 Task: Find connections with filter location San José with filter topic #Marketswith filter profile language English with filter current company Larsen & Toubro with filter school NMAM Institute of Technology with filter industry Physical, Occupational and Speech Therapists with filter service category Financial Planning with filter keywords title Personal Assistant
Action: Mouse moved to (524, 70)
Screenshot: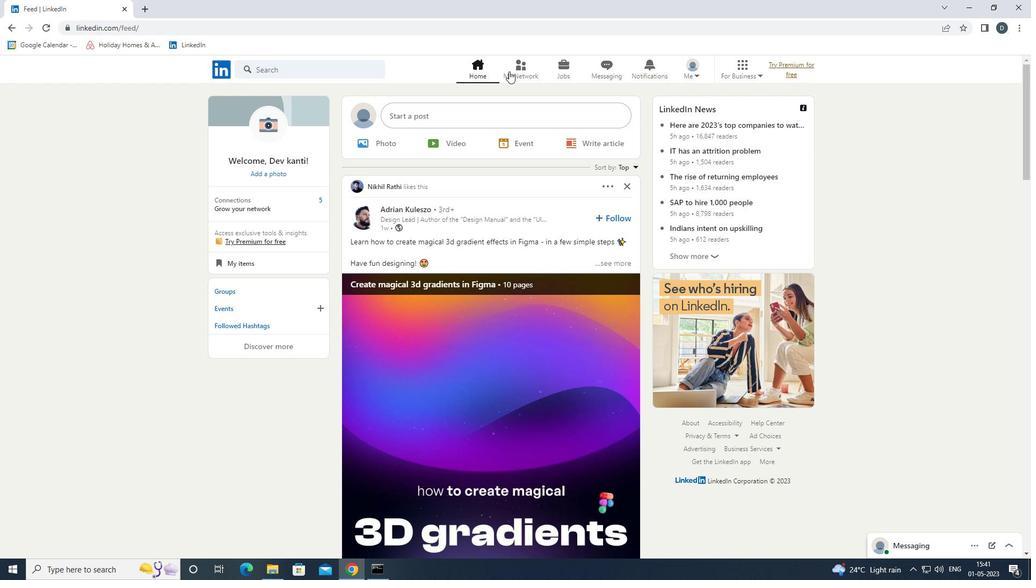 
Action: Mouse pressed left at (524, 70)
Screenshot: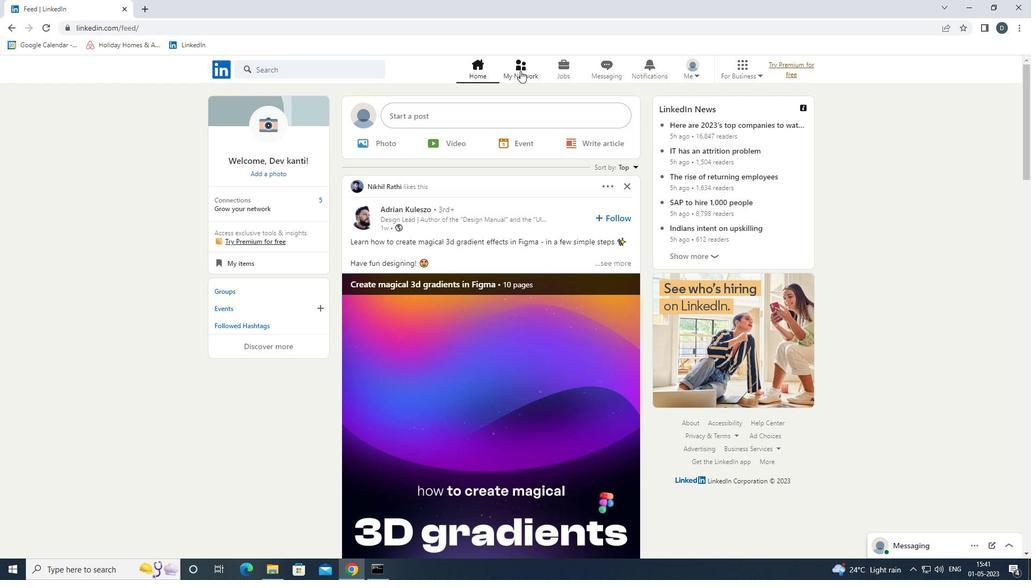 
Action: Mouse moved to (356, 127)
Screenshot: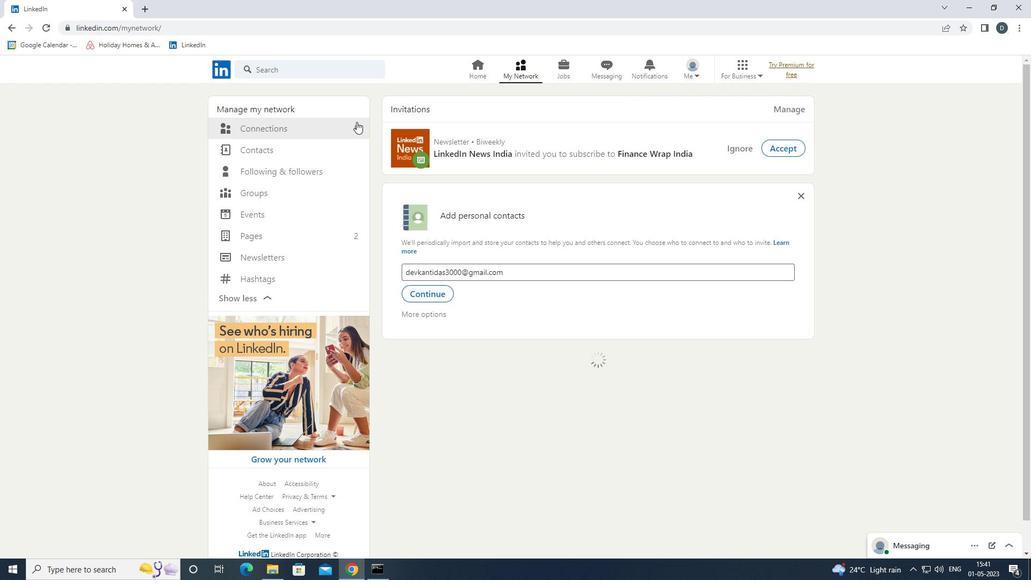 
Action: Mouse pressed left at (356, 127)
Screenshot: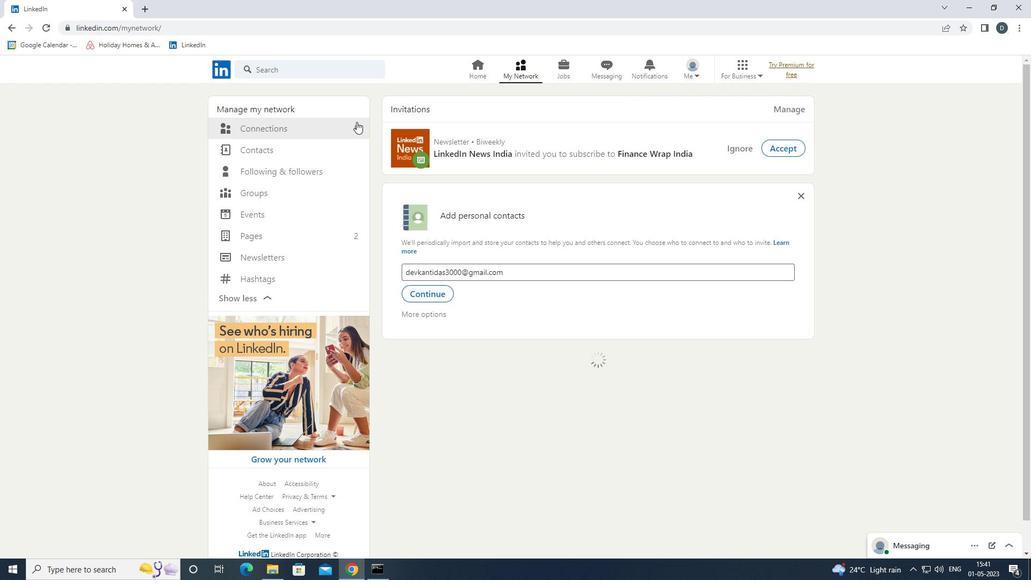 
Action: Mouse moved to (619, 125)
Screenshot: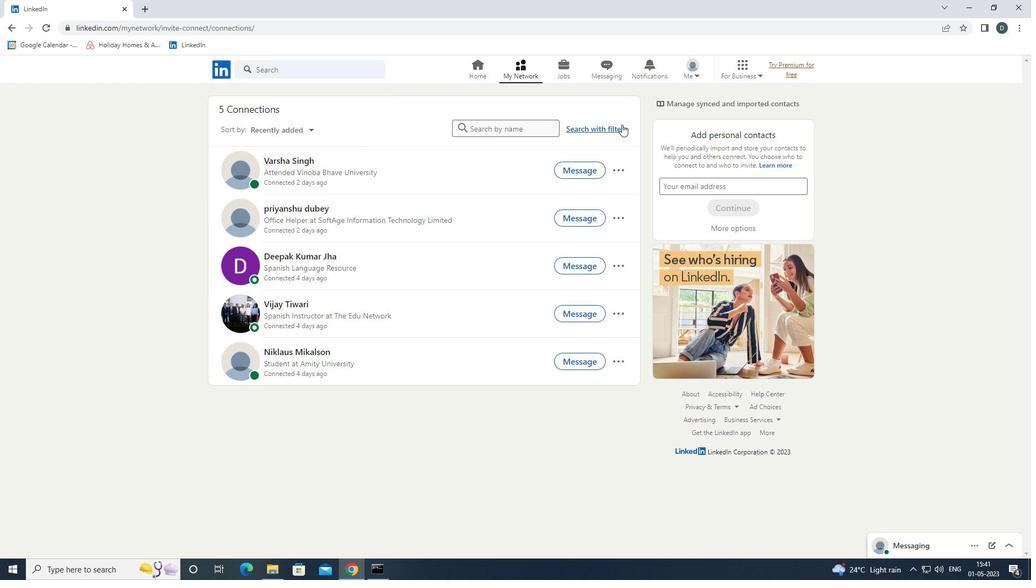 
Action: Mouse pressed left at (619, 125)
Screenshot: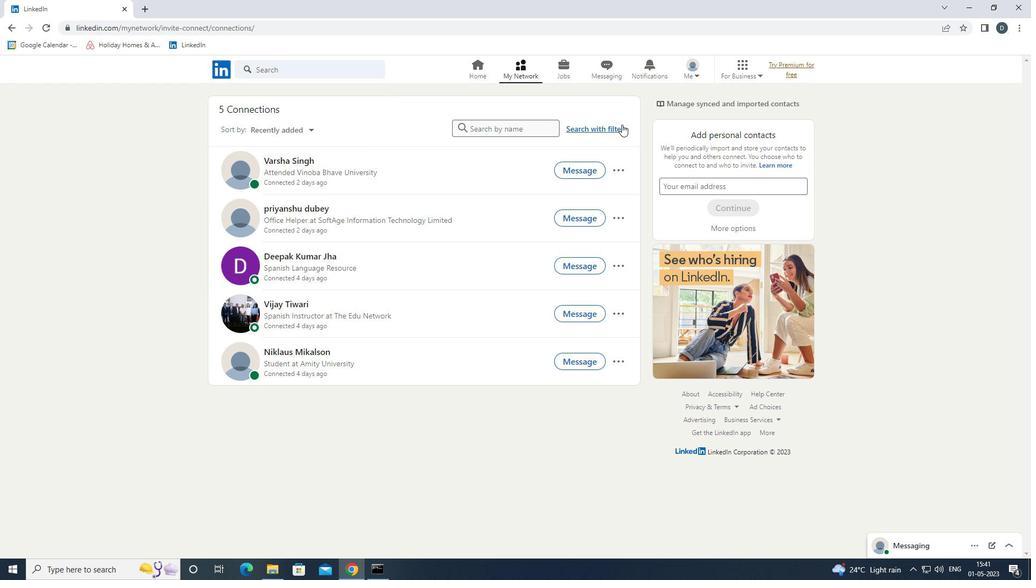 
Action: Mouse moved to (551, 101)
Screenshot: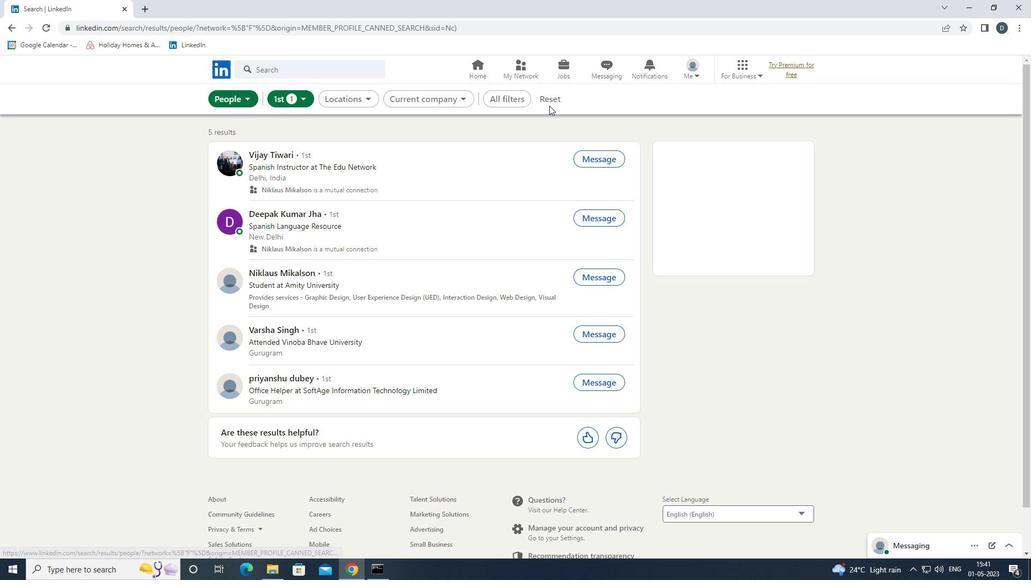 
Action: Mouse pressed left at (551, 101)
Screenshot: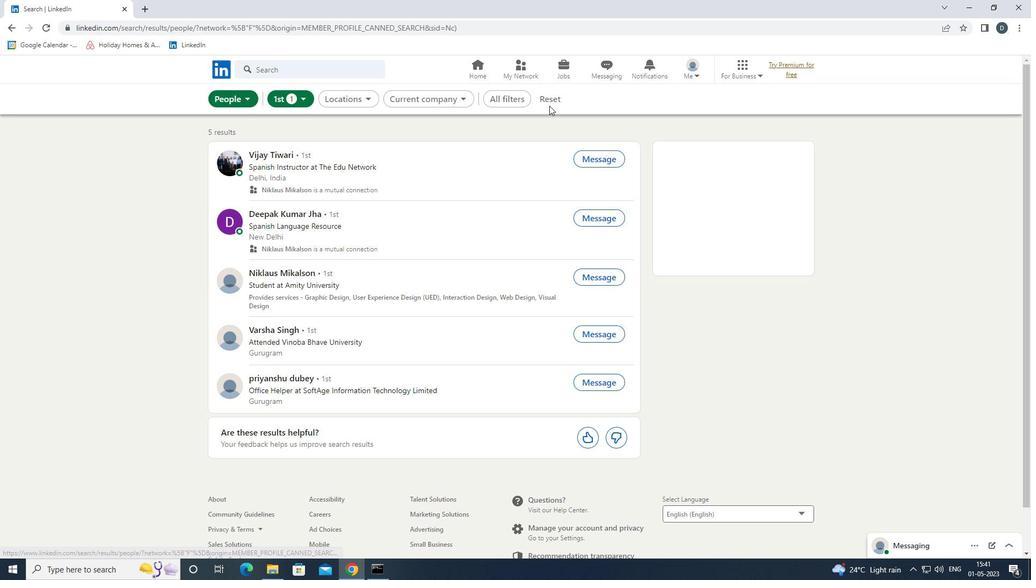 
Action: Mouse moved to (533, 92)
Screenshot: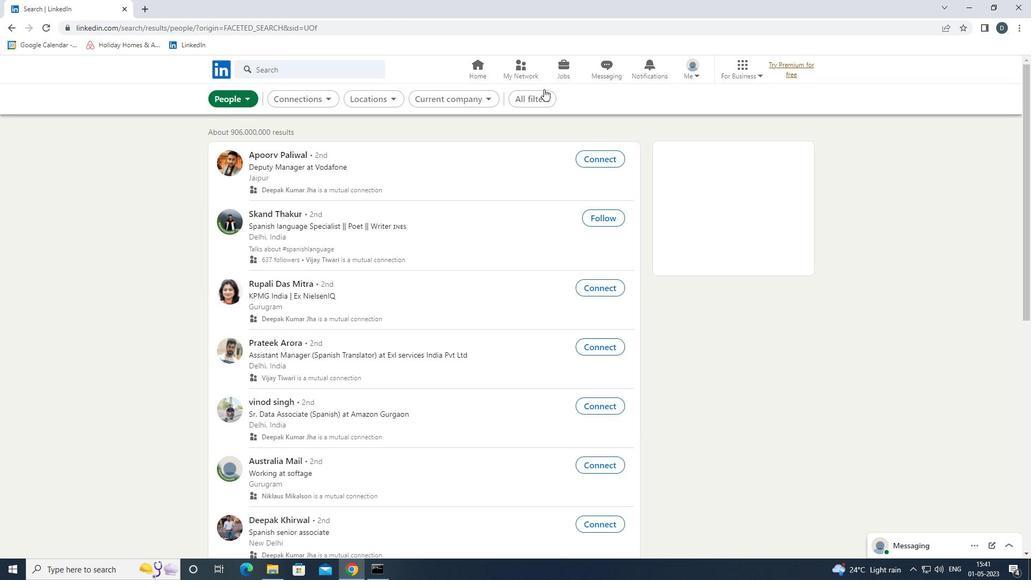 
Action: Mouse pressed left at (533, 92)
Screenshot: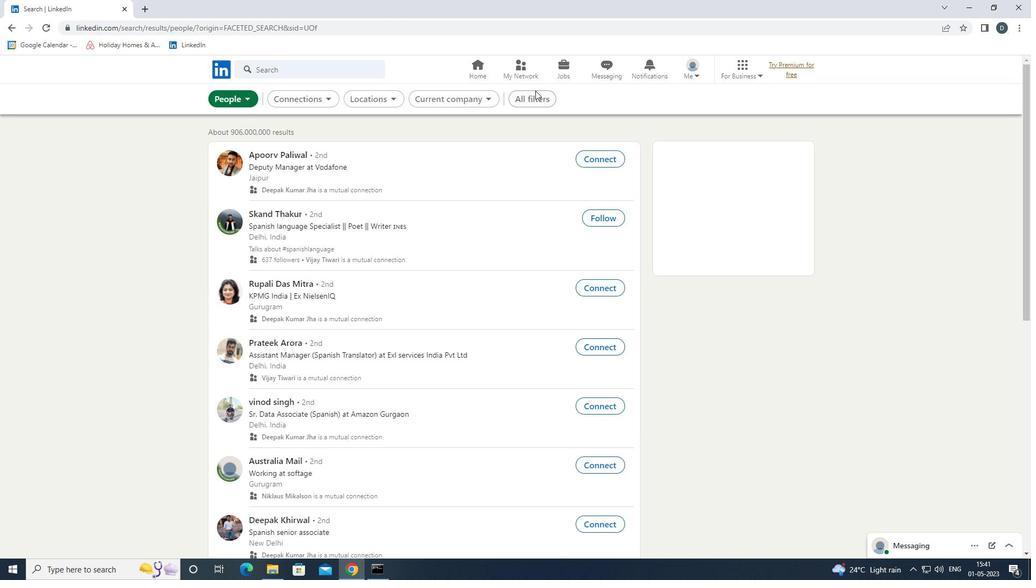 
Action: Mouse moved to (947, 328)
Screenshot: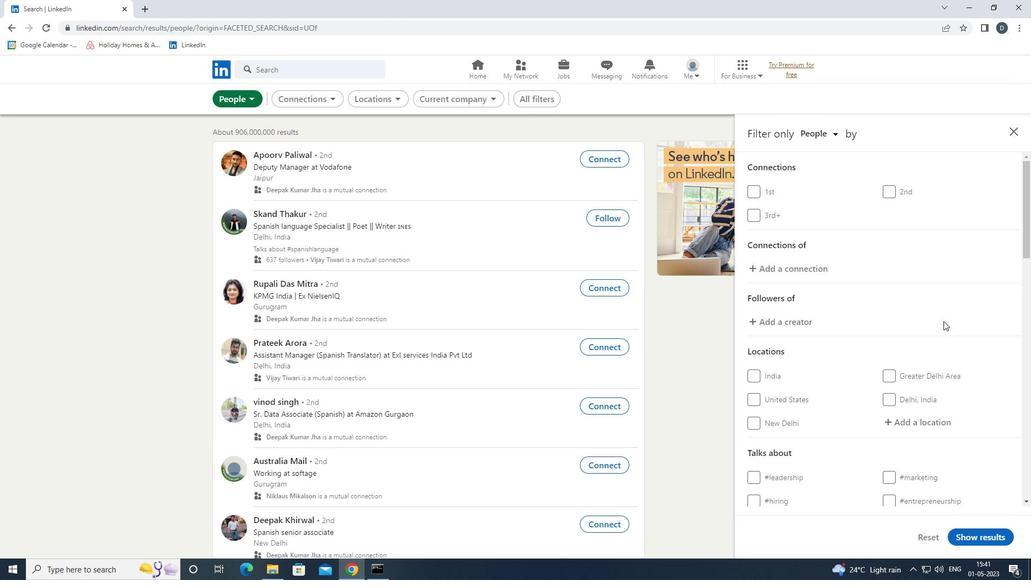 
Action: Mouse scrolled (947, 328) with delta (0, 0)
Screenshot: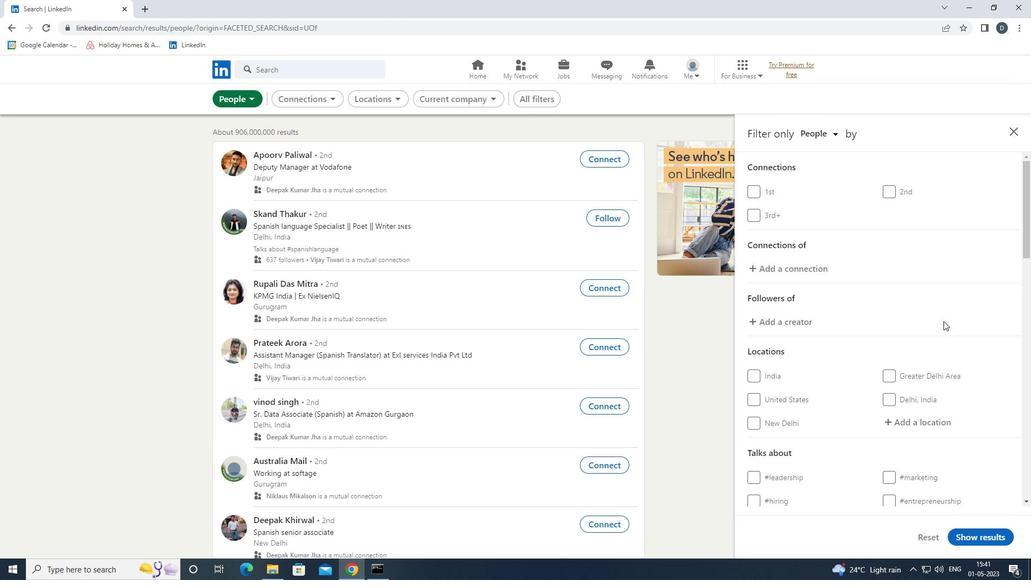 
Action: Mouse moved to (948, 330)
Screenshot: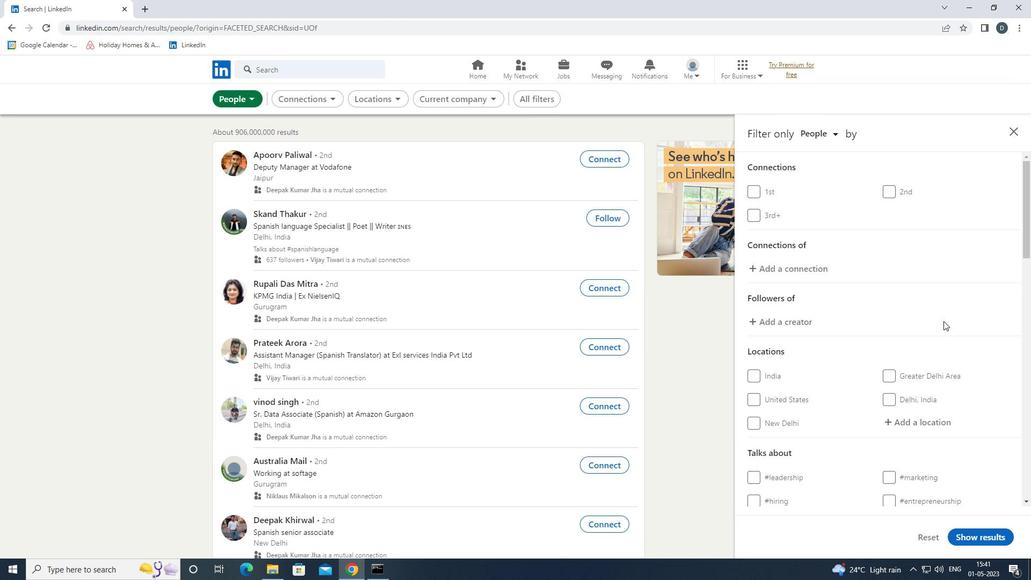 
Action: Mouse scrolled (948, 330) with delta (0, 0)
Screenshot: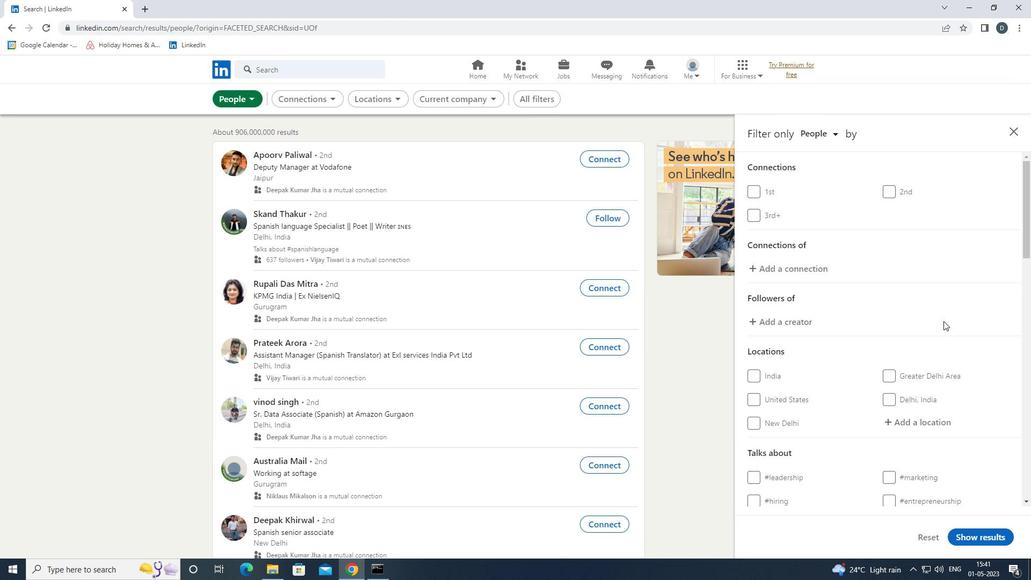 
Action: Mouse moved to (927, 317)
Screenshot: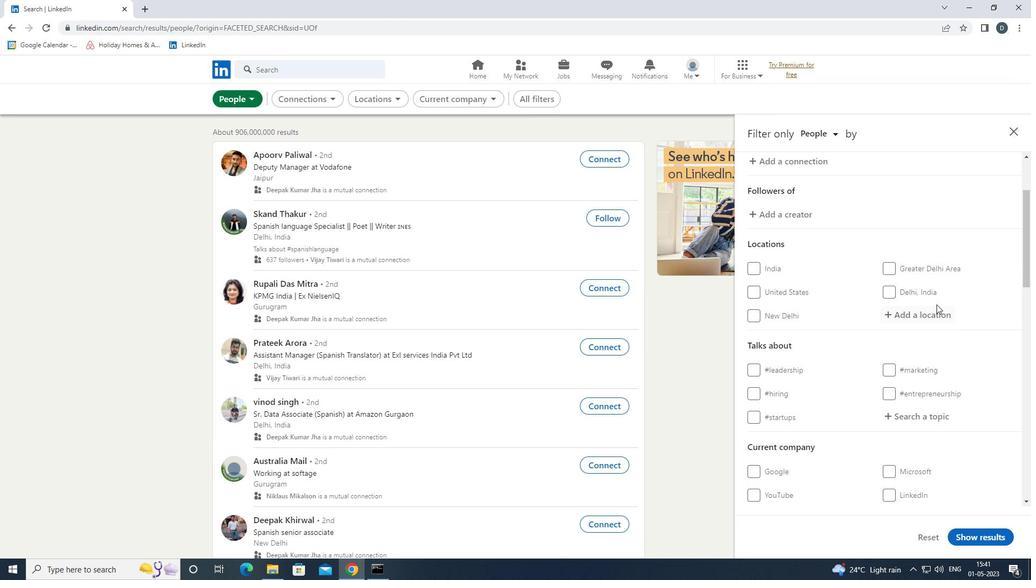 
Action: Mouse pressed left at (927, 317)
Screenshot: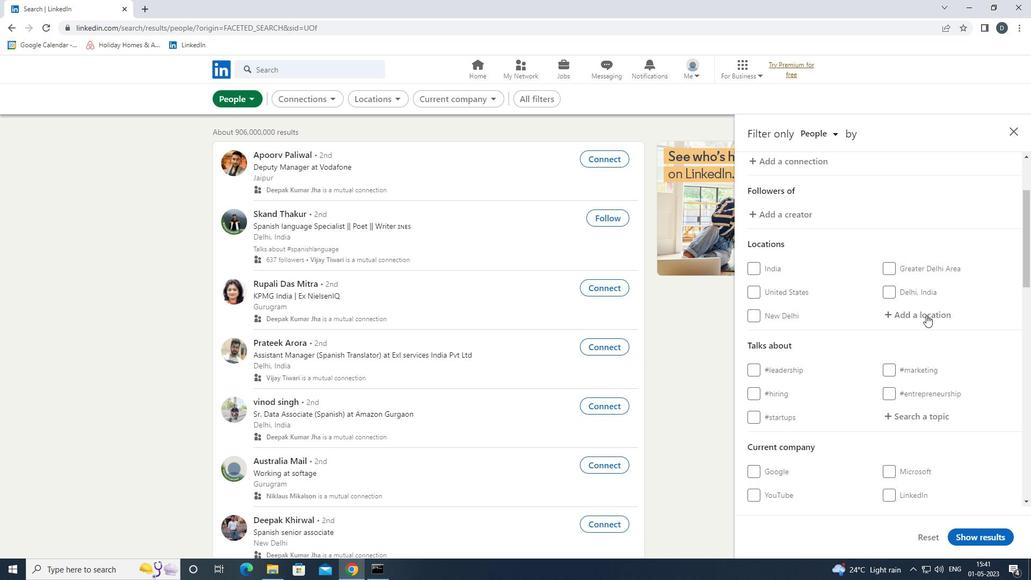 
Action: Mouse moved to (926, 317)
Screenshot: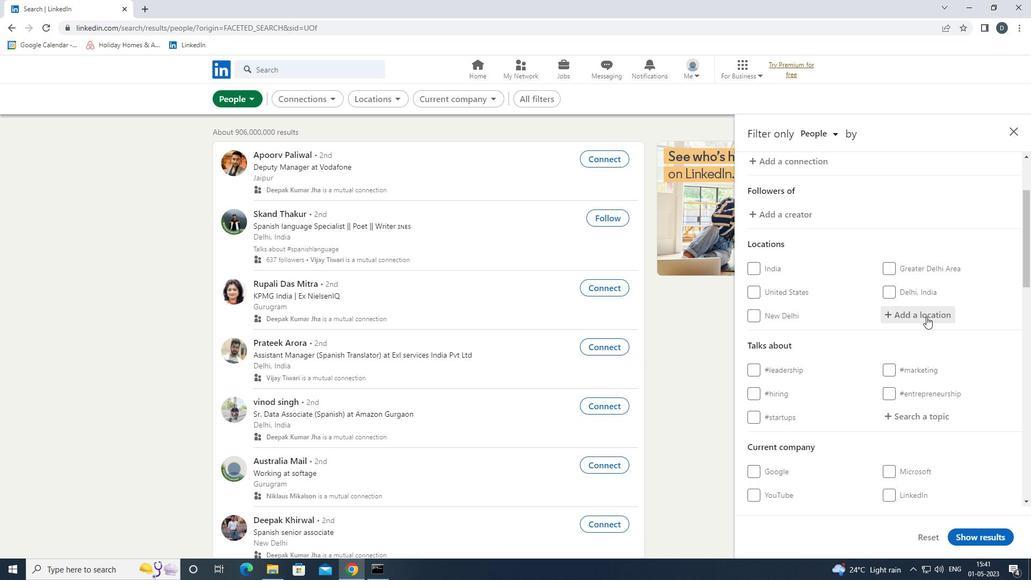 
Action: Key pressed <Key.shift>
Screenshot: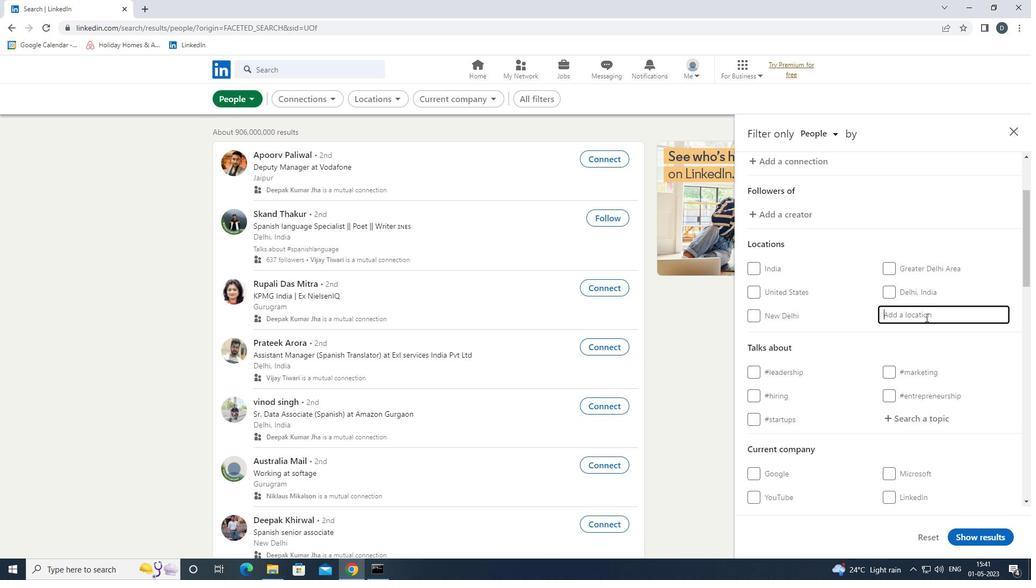 
Action: Mouse moved to (925, 316)
Screenshot: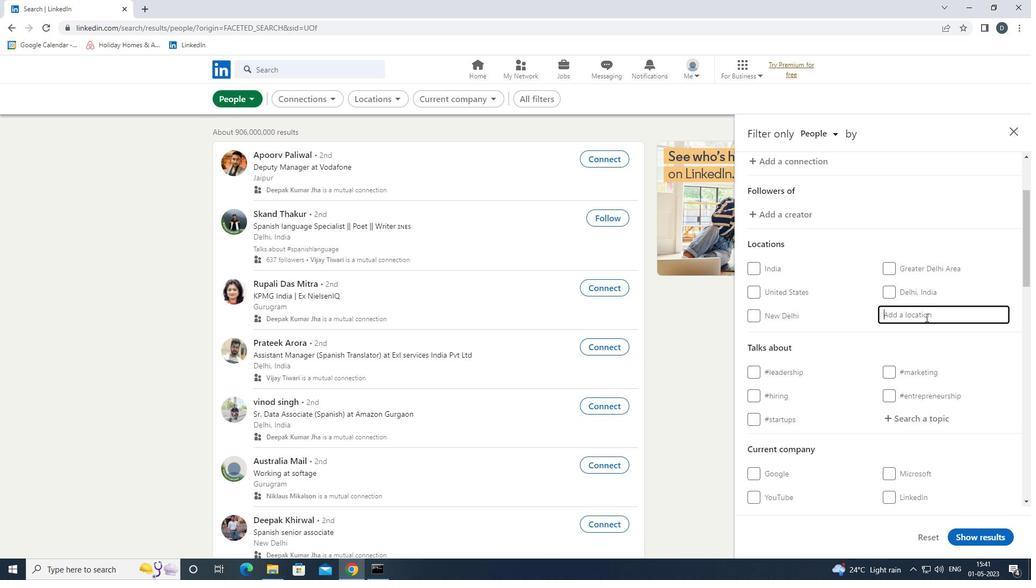 
Action: Key pressed S
Screenshot: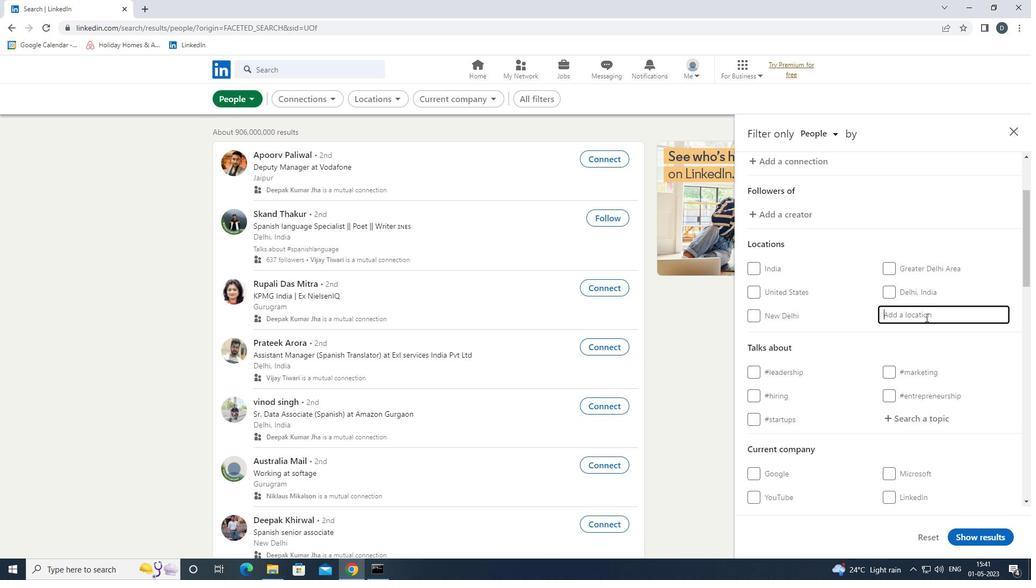 
Action: Mouse moved to (920, 308)
Screenshot: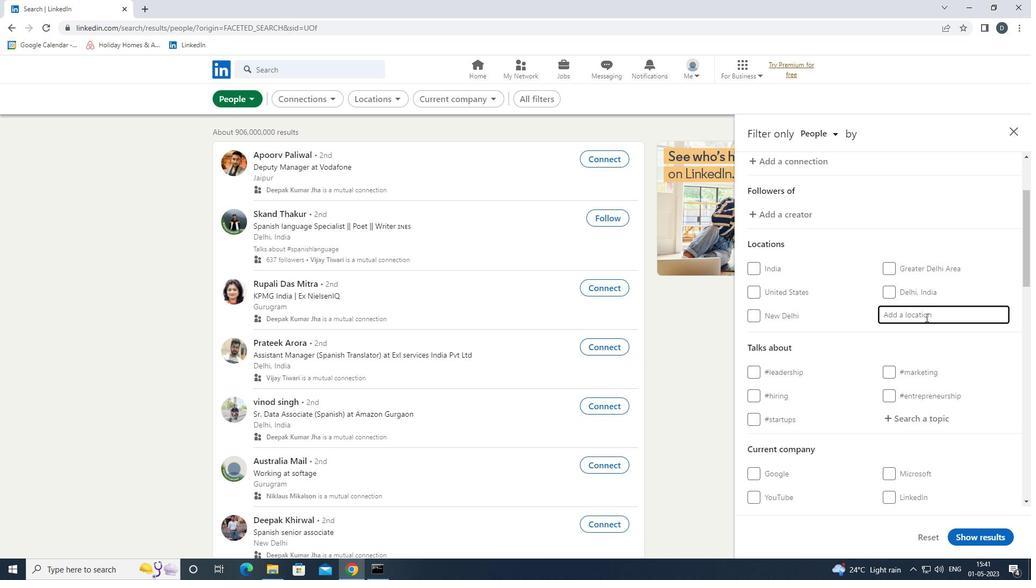 
Action: Key pressed AN<Key.space><Key.shift>JOSE<Key.down><Key.down><Key.down><Key.enter>
Screenshot: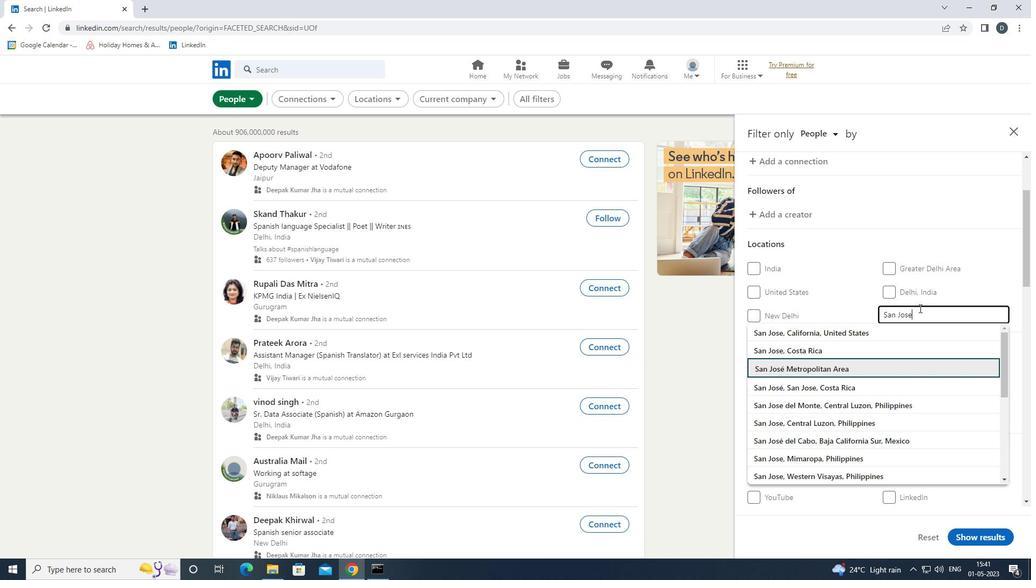 
Action: Mouse moved to (920, 307)
Screenshot: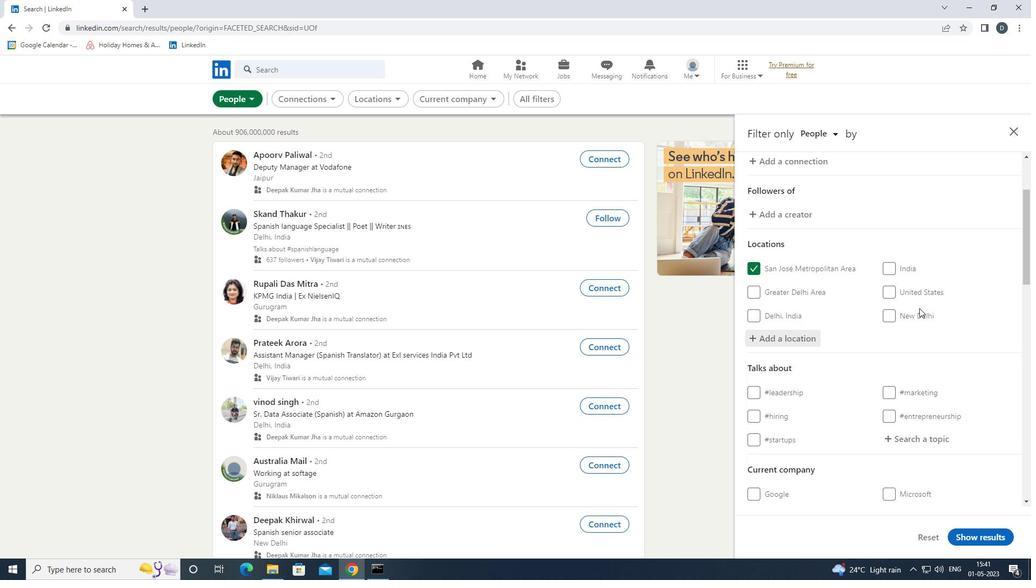 
Action: Mouse scrolled (920, 306) with delta (0, 0)
Screenshot: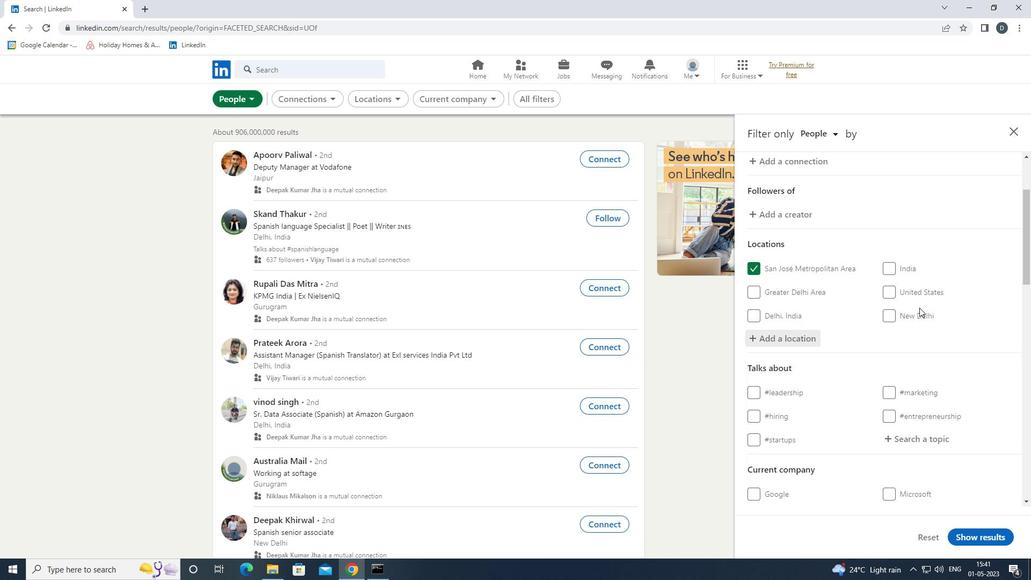 
Action: Mouse scrolled (920, 306) with delta (0, 0)
Screenshot: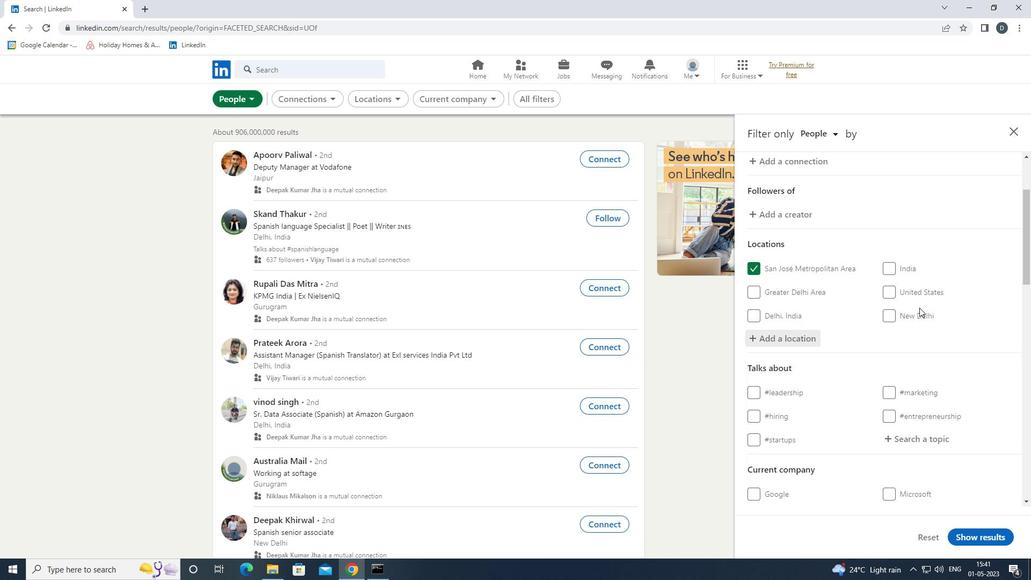 
Action: Mouse moved to (923, 326)
Screenshot: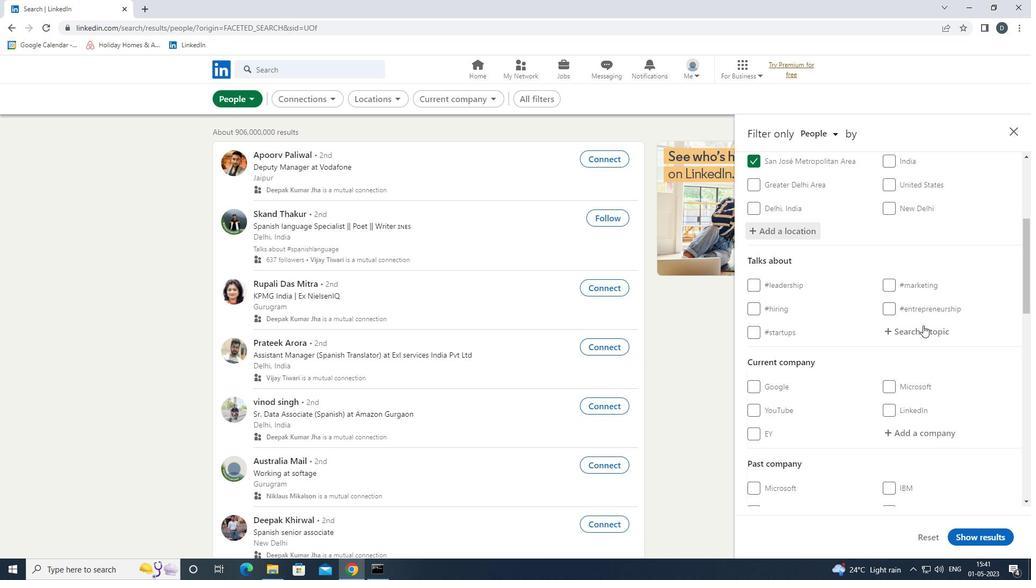 
Action: Mouse pressed left at (923, 326)
Screenshot: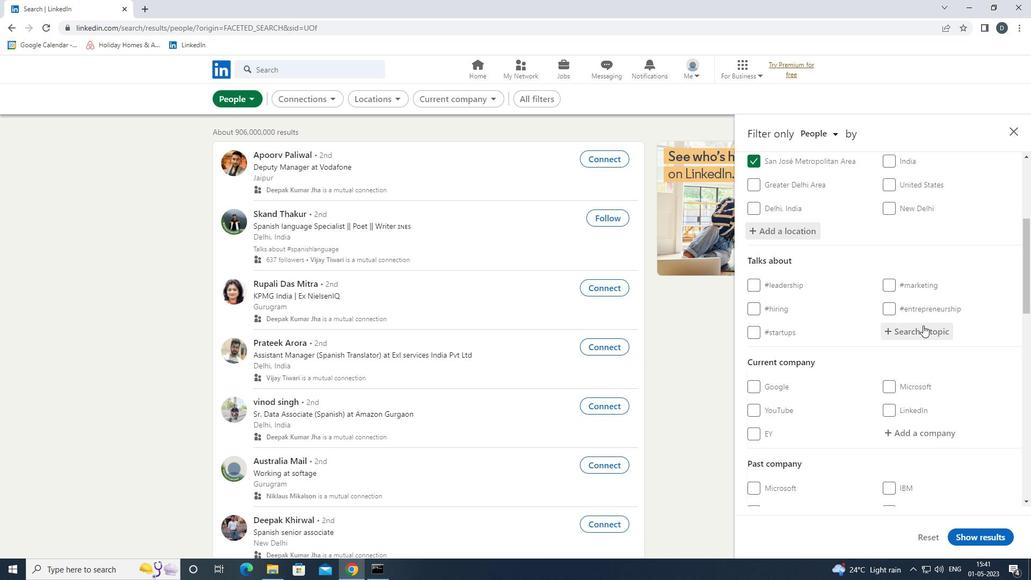 
Action: Key pressed <Key.shift>MARKETS<Key.down><Key.enter>
Screenshot: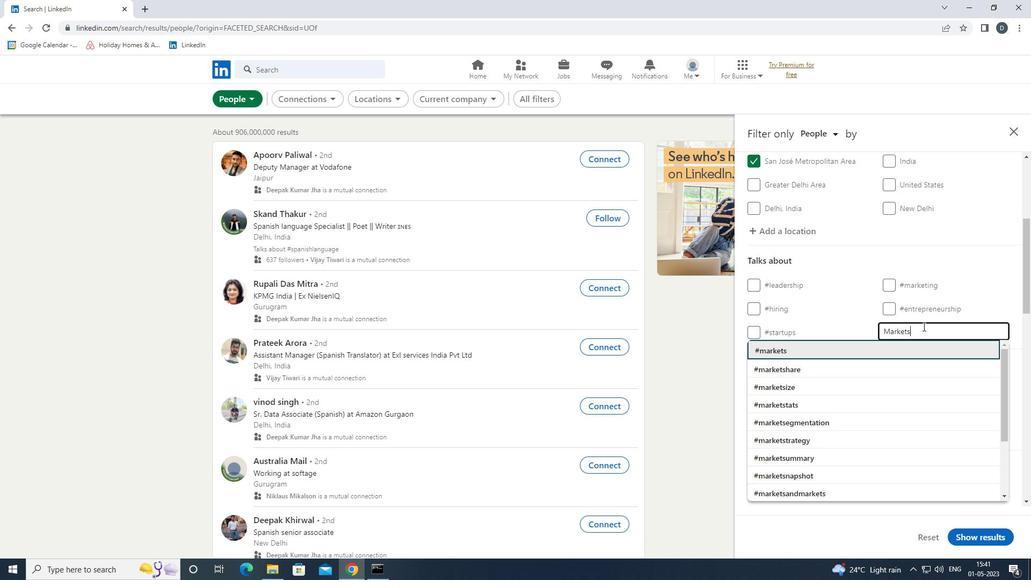 
Action: Mouse moved to (925, 325)
Screenshot: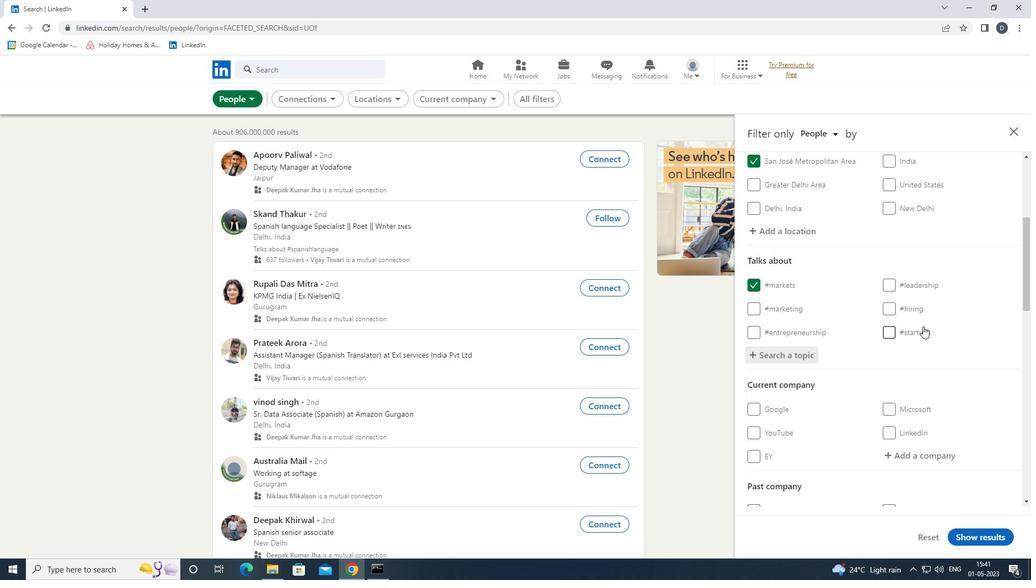 
Action: Mouse scrolled (925, 324) with delta (0, 0)
Screenshot: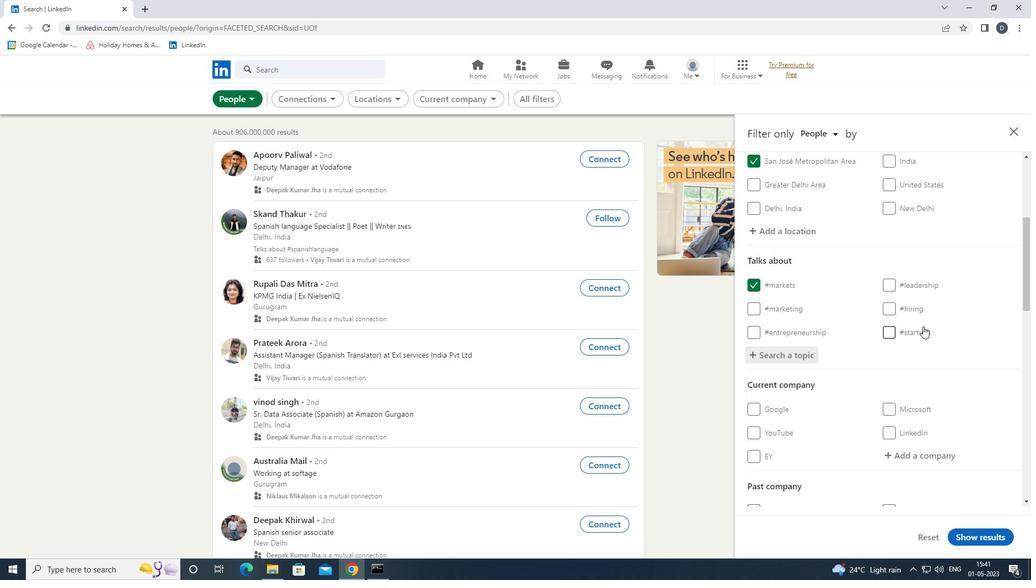 
Action: Mouse scrolled (925, 324) with delta (0, 0)
Screenshot: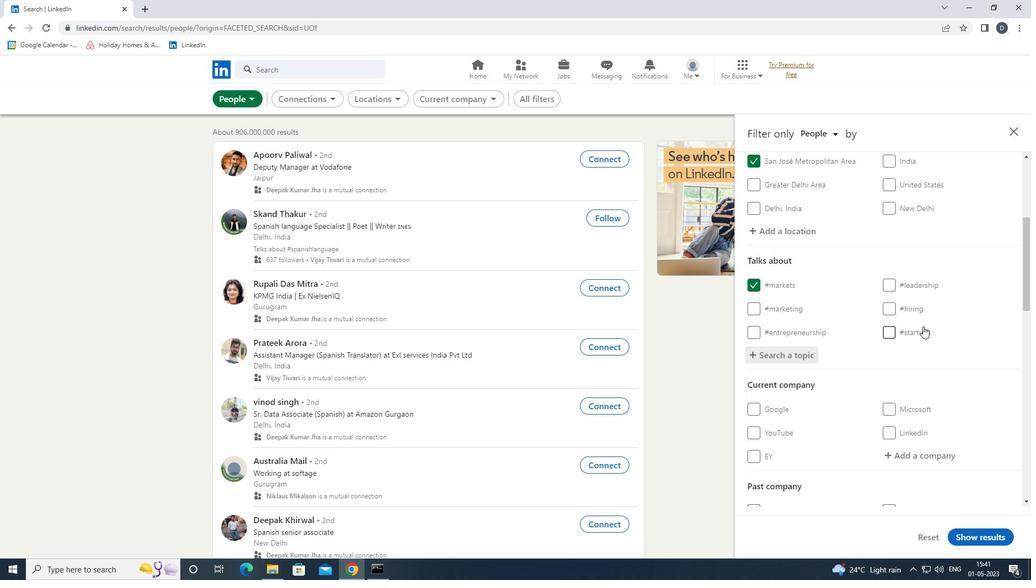 
Action: Mouse scrolled (925, 324) with delta (0, 0)
Screenshot: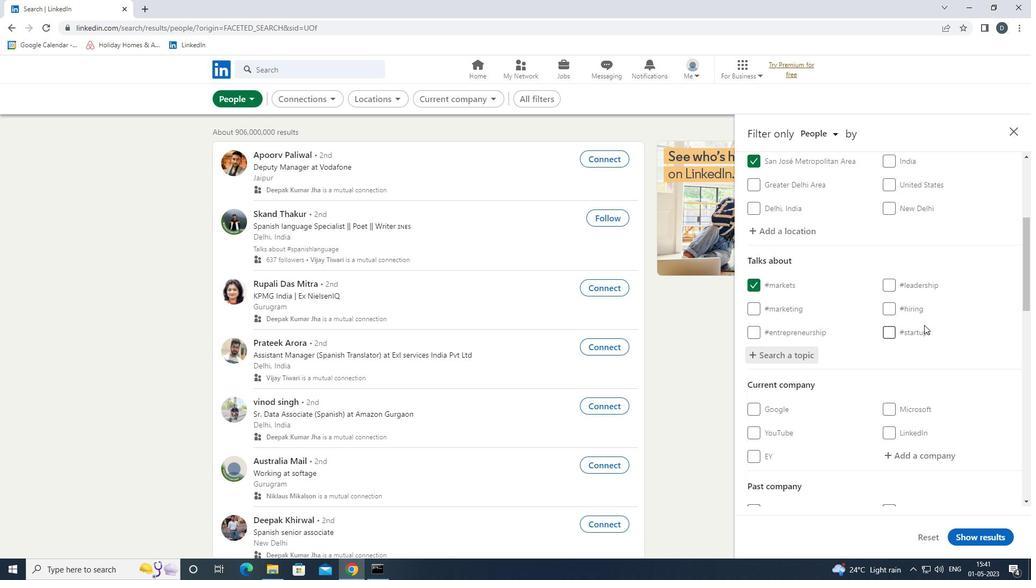 
Action: Mouse moved to (927, 324)
Screenshot: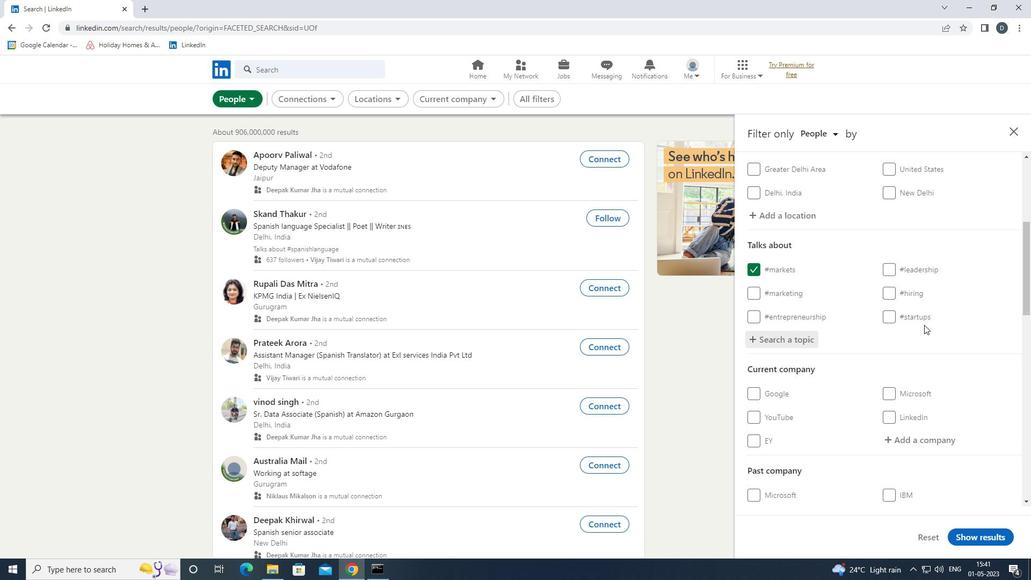 
Action: Mouse scrolled (927, 323) with delta (0, 0)
Screenshot: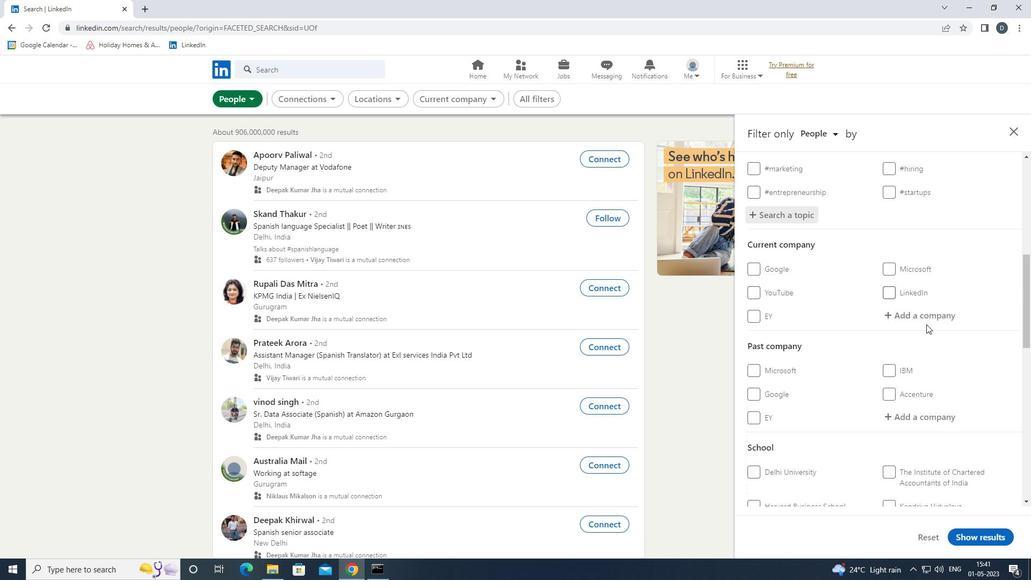 
Action: Mouse scrolled (927, 323) with delta (0, 0)
Screenshot: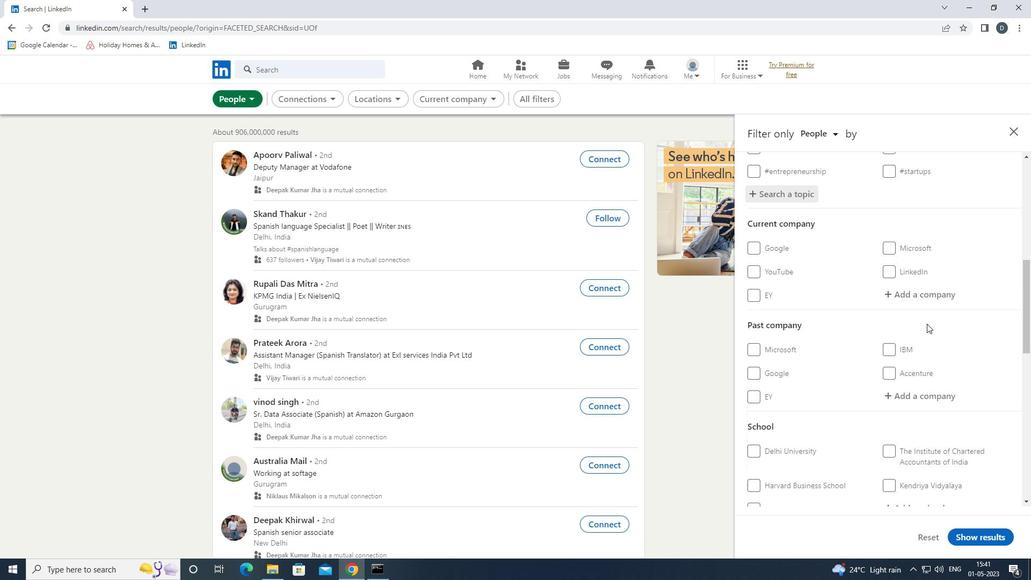 
Action: Mouse scrolled (927, 323) with delta (0, 0)
Screenshot: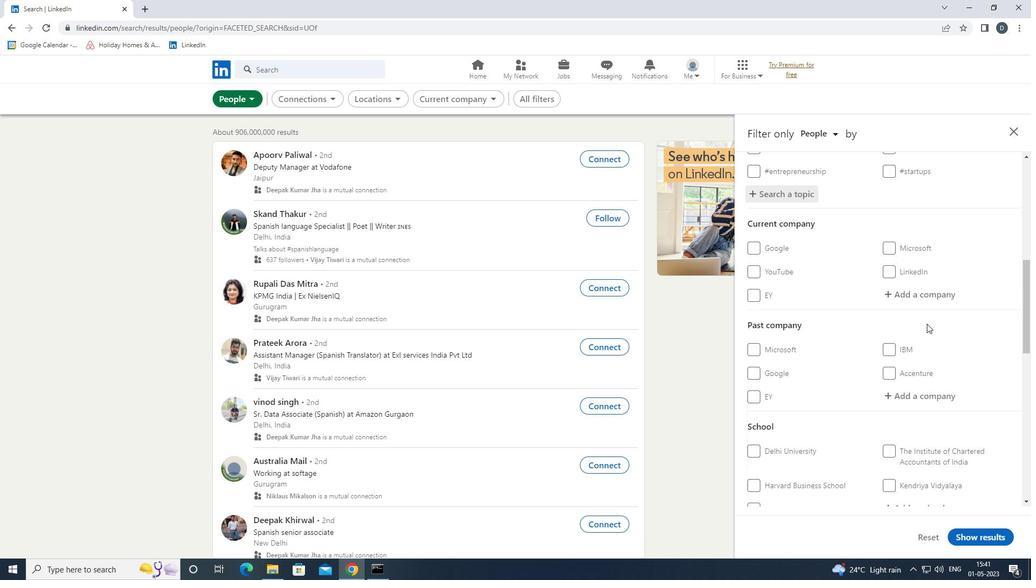 
Action: Mouse scrolled (927, 323) with delta (0, 0)
Screenshot: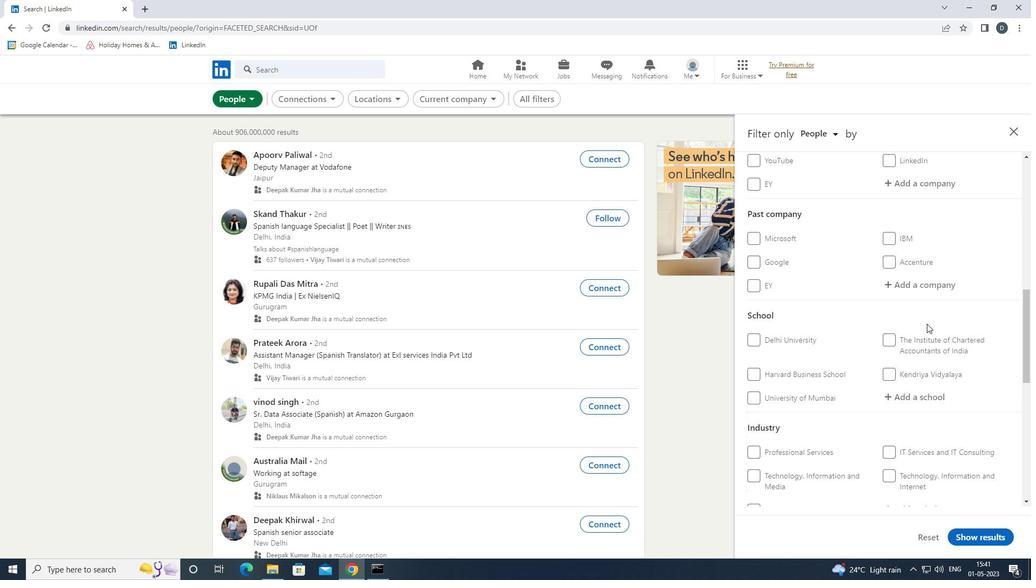 
Action: Mouse scrolled (927, 323) with delta (0, 0)
Screenshot: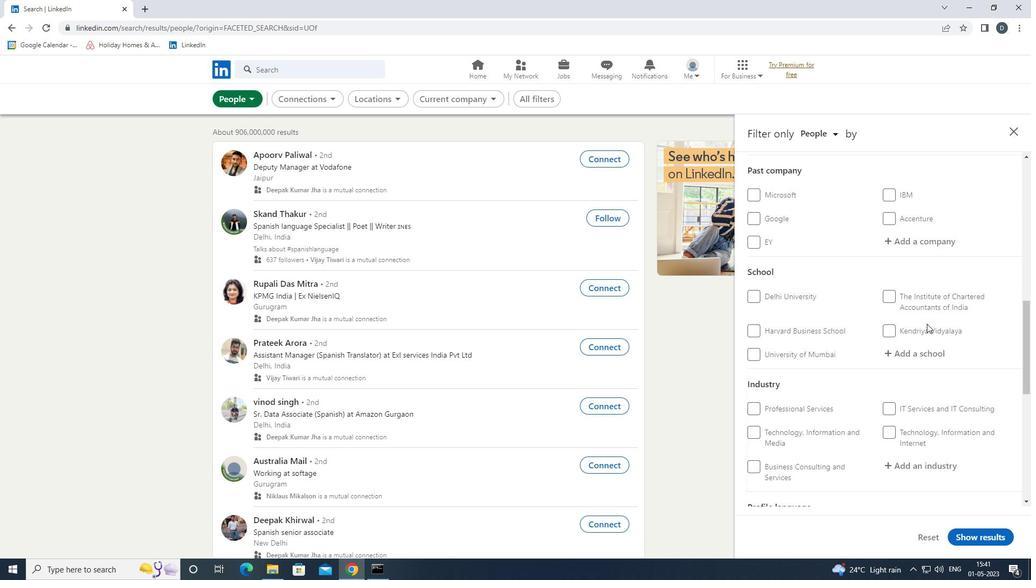 
Action: Mouse moved to (768, 423)
Screenshot: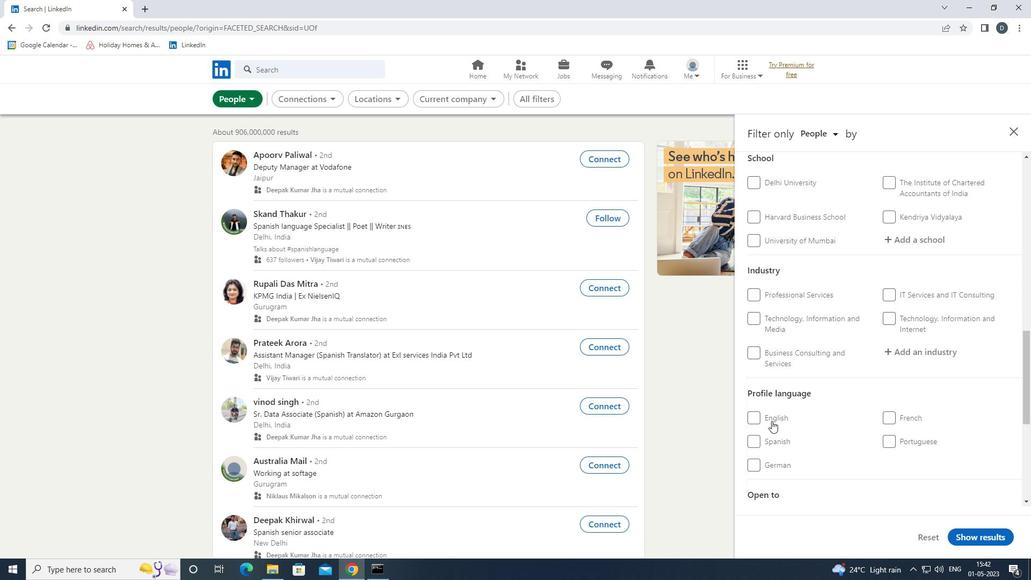
Action: Mouse pressed left at (768, 423)
Screenshot: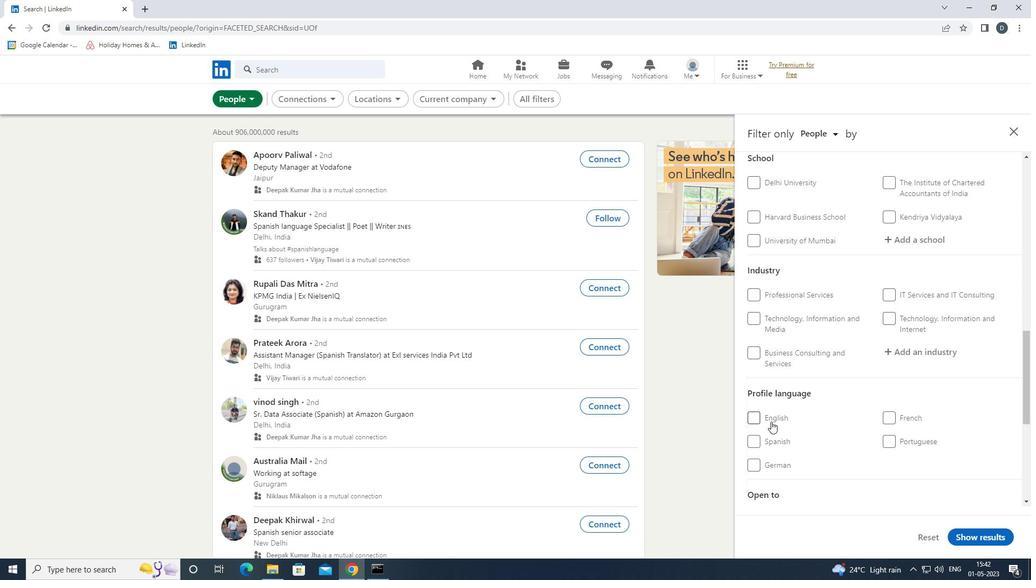 
Action: Mouse moved to (849, 409)
Screenshot: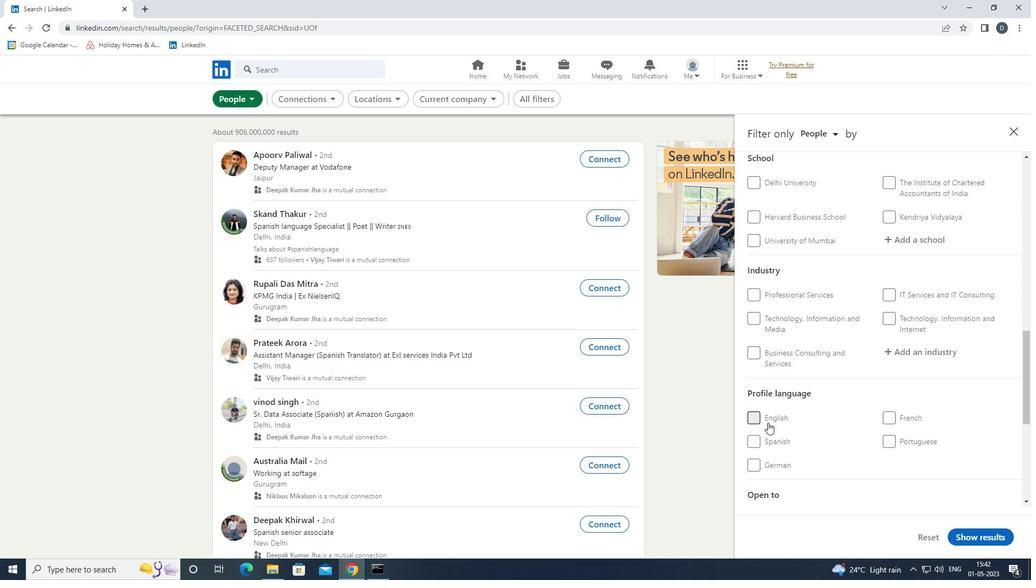 
Action: Mouse scrolled (849, 410) with delta (0, 0)
Screenshot: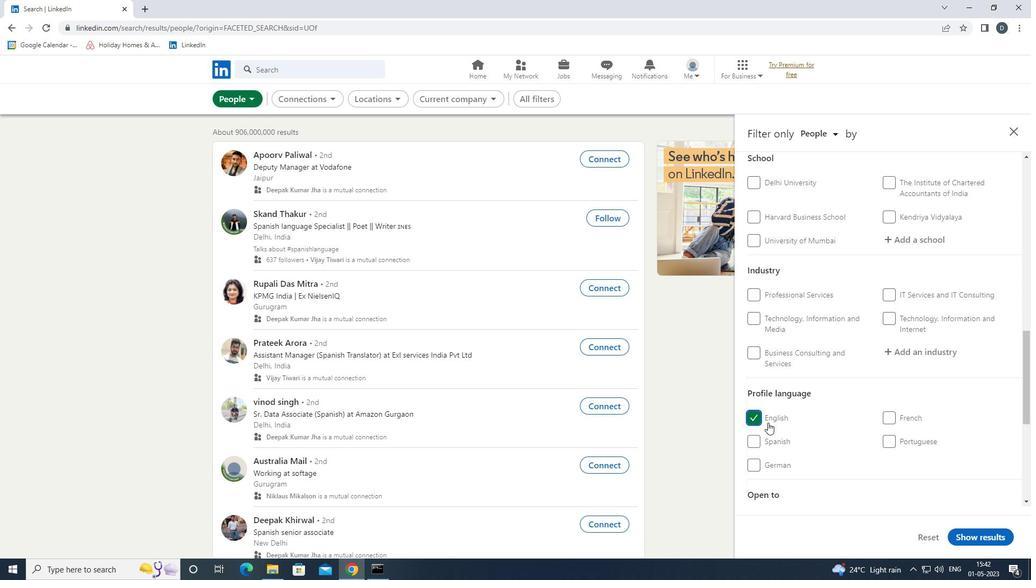 
Action: Mouse scrolled (849, 410) with delta (0, 0)
Screenshot: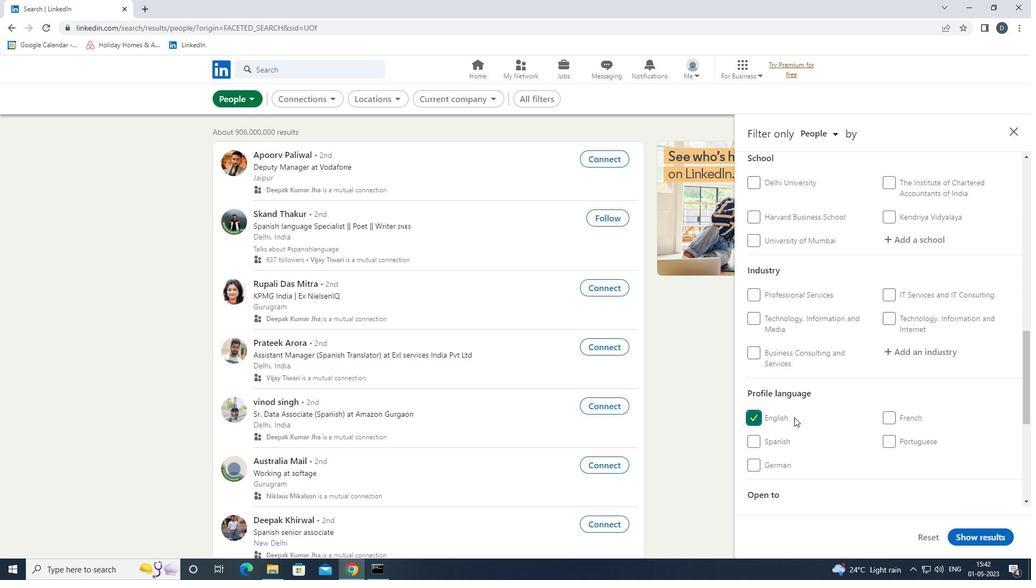 
Action: Mouse scrolled (849, 410) with delta (0, 0)
Screenshot: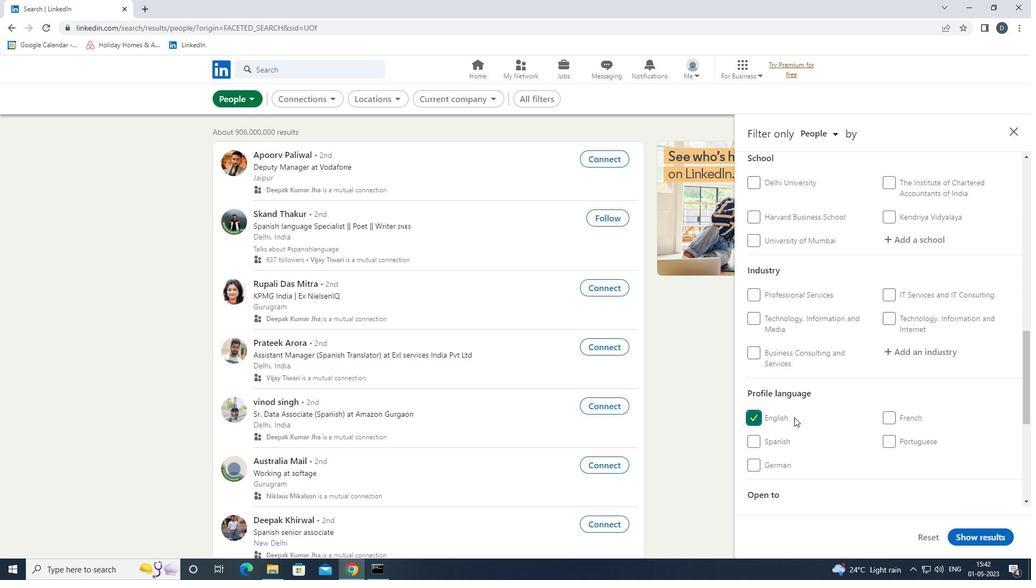 
Action: Mouse scrolled (849, 410) with delta (0, 0)
Screenshot: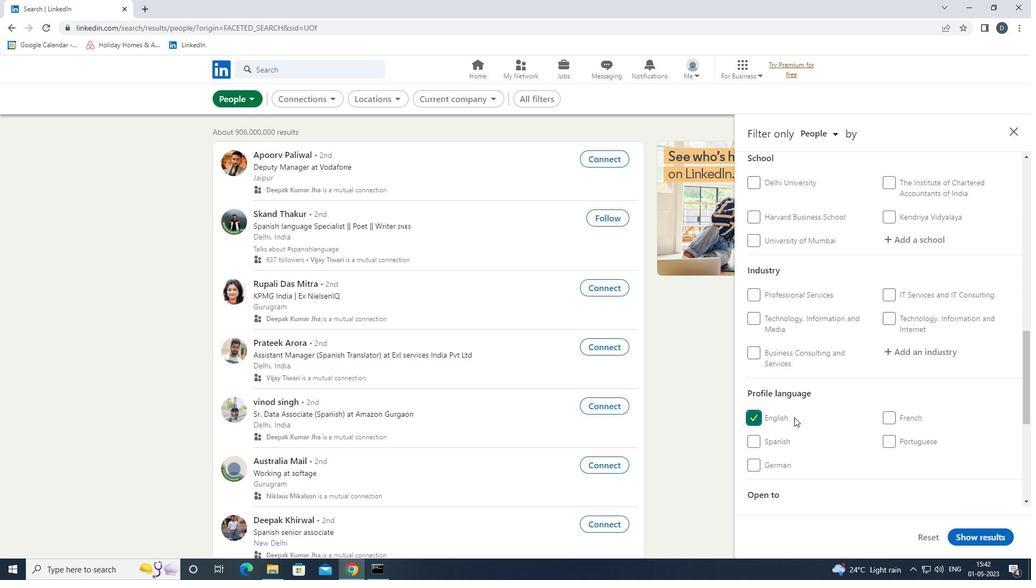 
Action: Mouse scrolled (849, 410) with delta (0, 0)
Screenshot: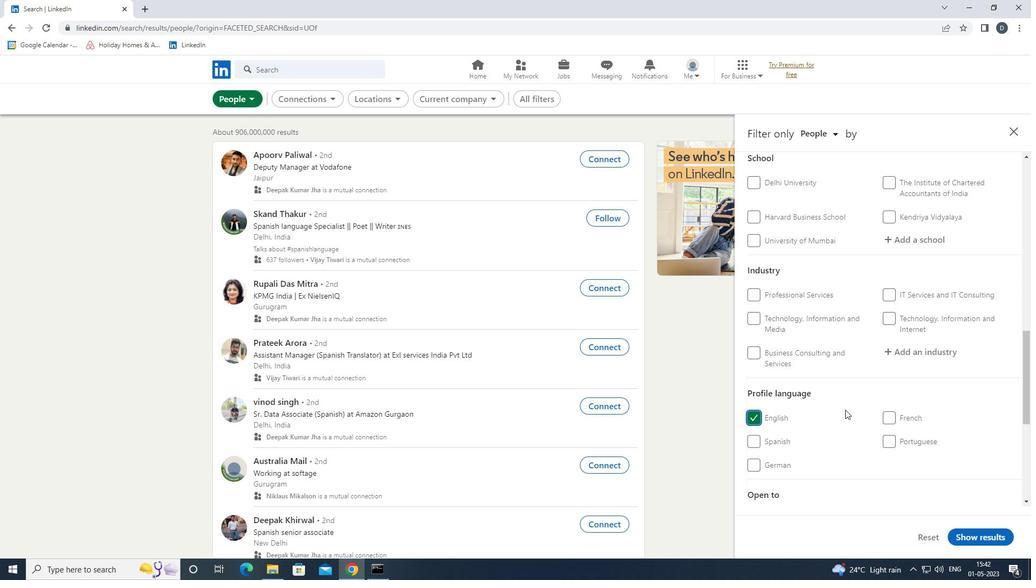 
Action: Mouse moved to (862, 403)
Screenshot: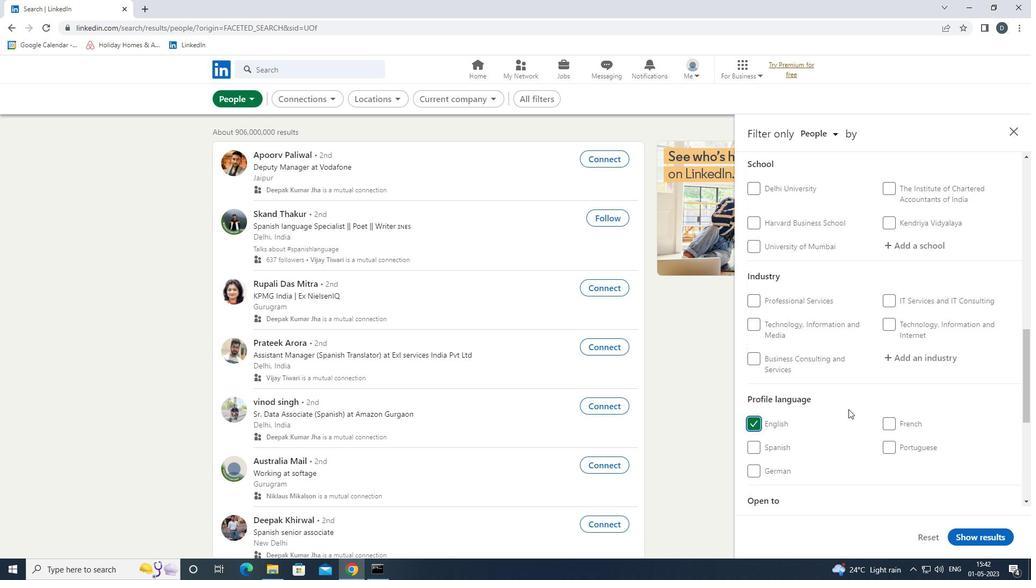 
Action: Mouse scrolled (862, 403) with delta (0, 0)
Screenshot: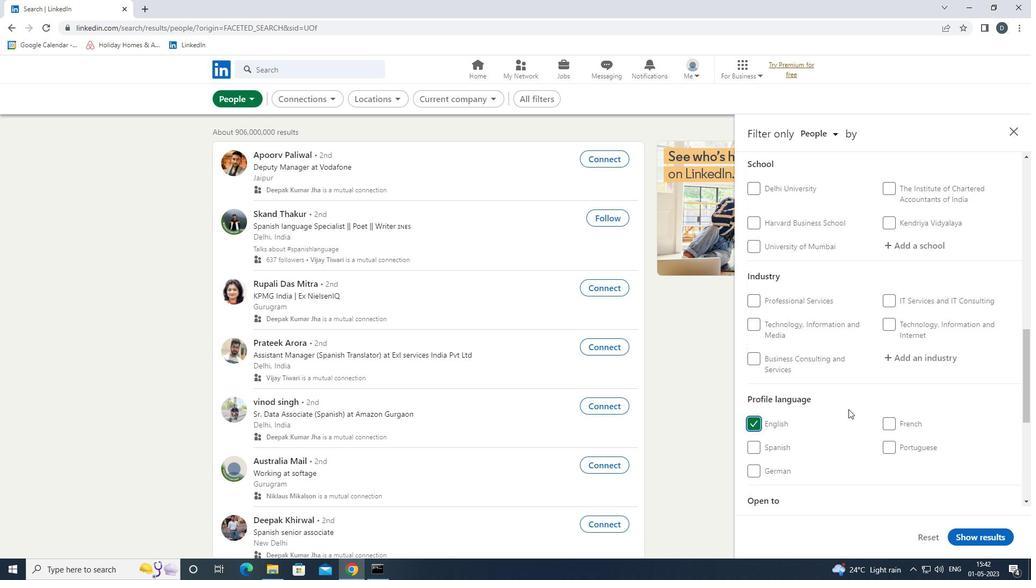 
Action: Mouse moved to (864, 402)
Screenshot: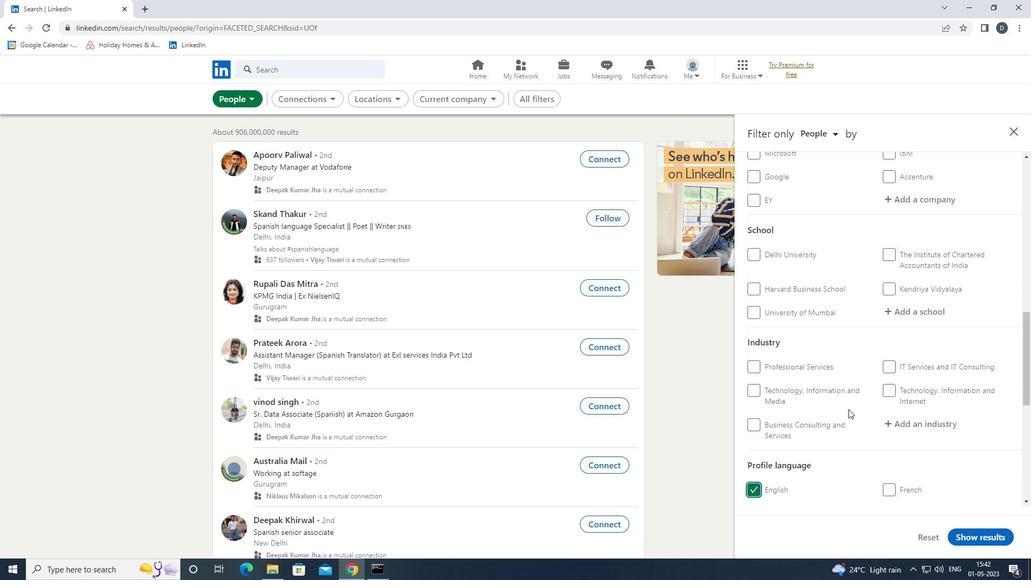 
Action: Mouse scrolled (864, 402) with delta (0, 0)
Screenshot: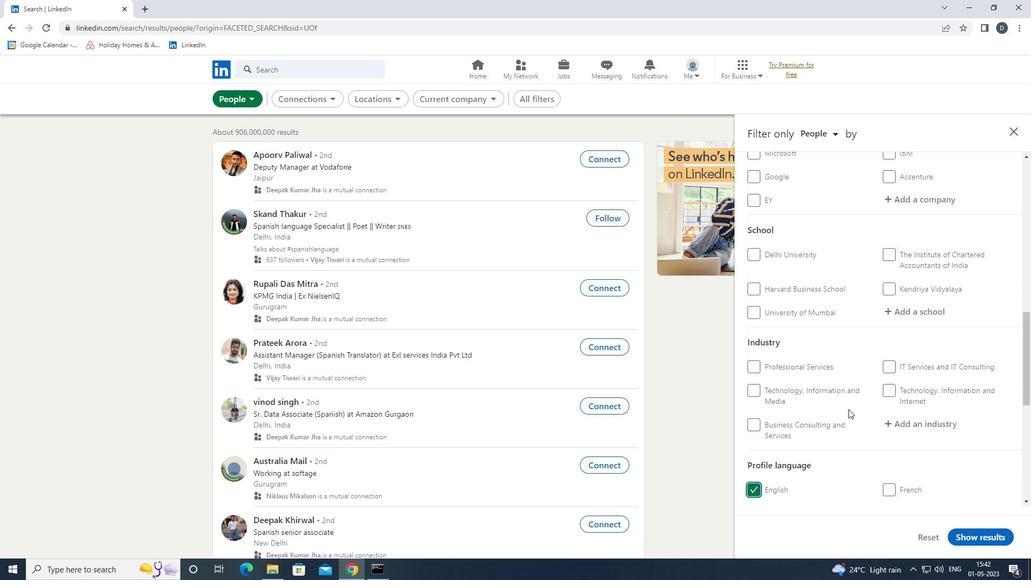 
Action: Mouse moved to (864, 401)
Screenshot: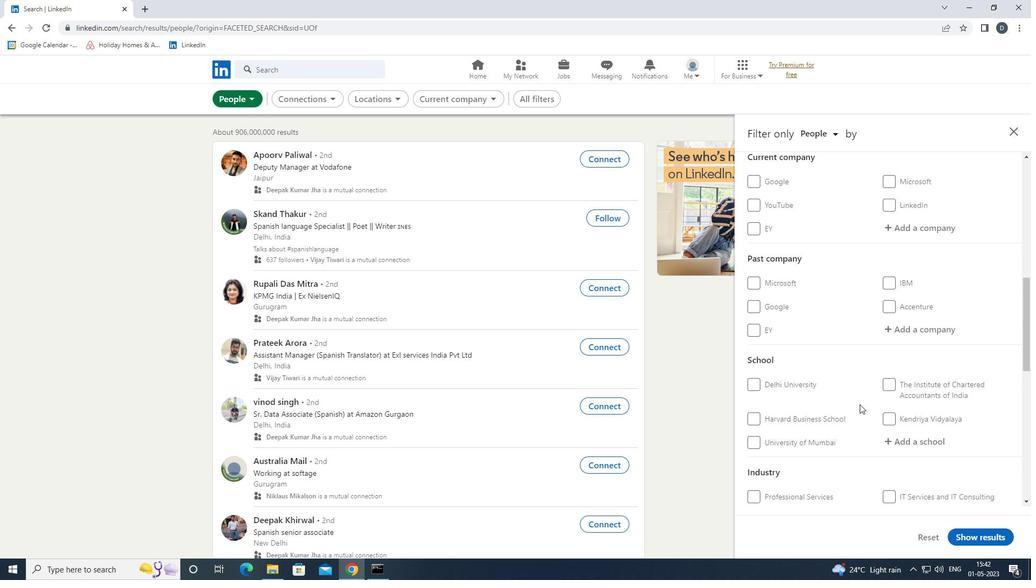
Action: Mouse scrolled (864, 402) with delta (0, 0)
Screenshot: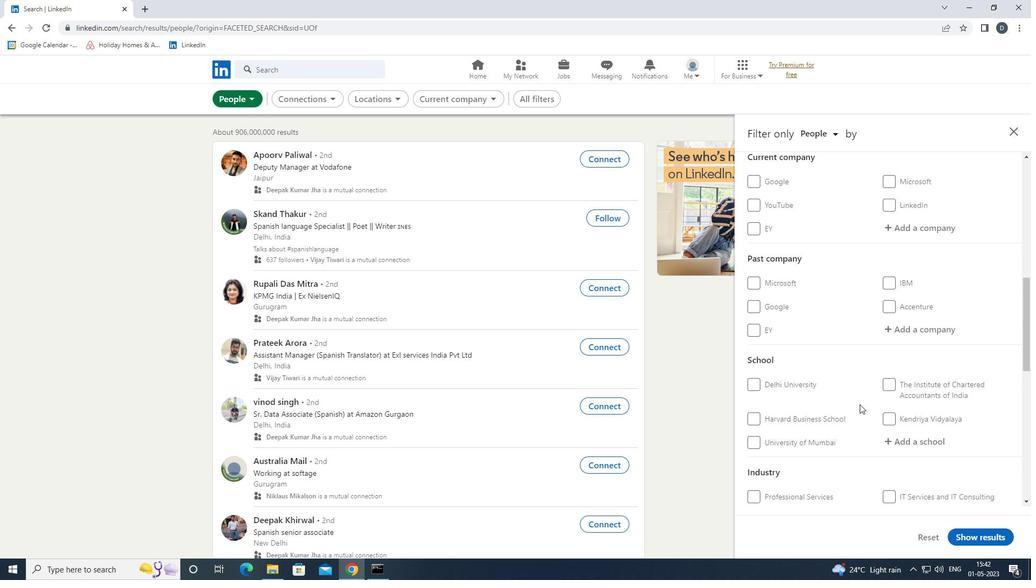 
Action: Mouse moved to (920, 349)
Screenshot: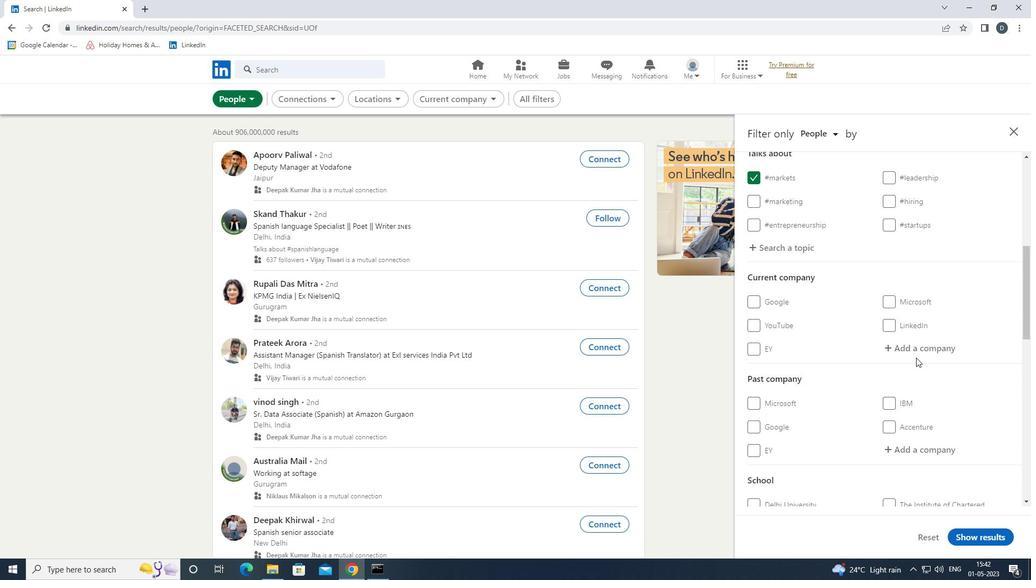 
Action: Mouse pressed left at (920, 349)
Screenshot: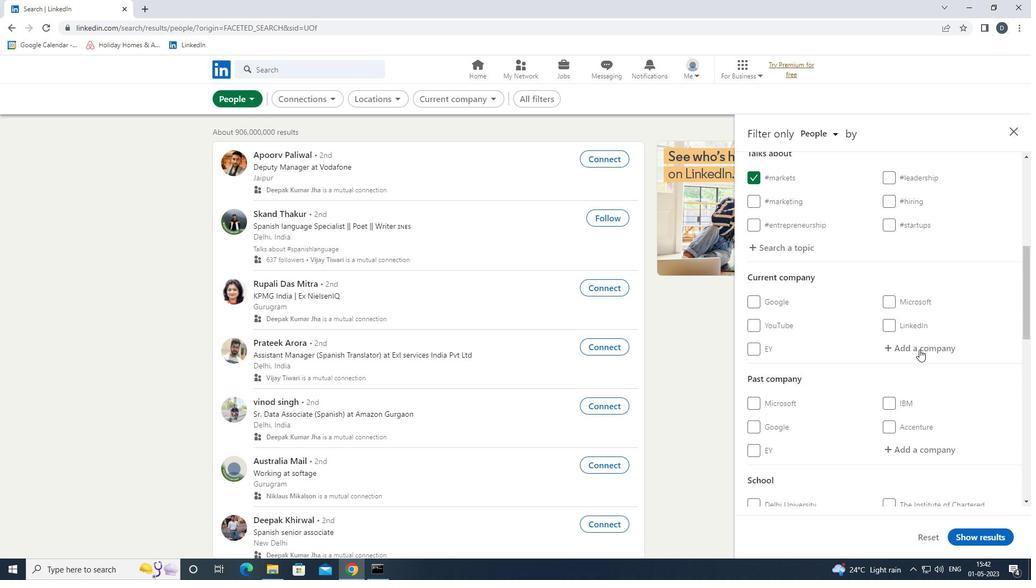 
Action: Key pressed <Key.shift><Key.shift><Key.shift><Key.shift><Key.shift><Key.shift><Key.shift><Key.shift><Key.shift><Key.shift><Key.shift><Key.shift><Key.shift><Key.shift><Key.shift><Key.shift>LARSEN<Key.down><Key.enter>
Screenshot: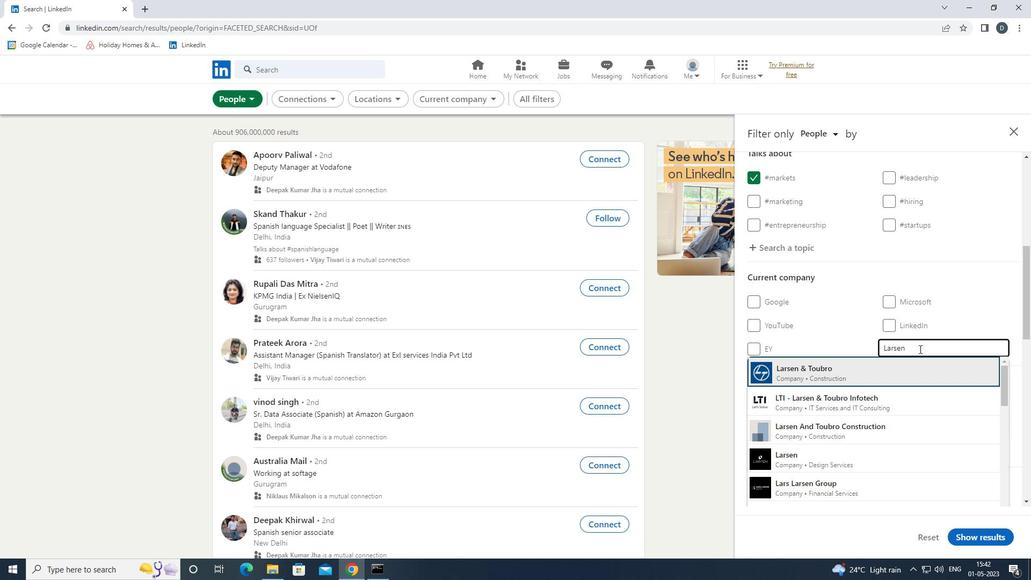 
Action: Mouse scrolled (920, 348) with delta (0, 0)
Screenshot: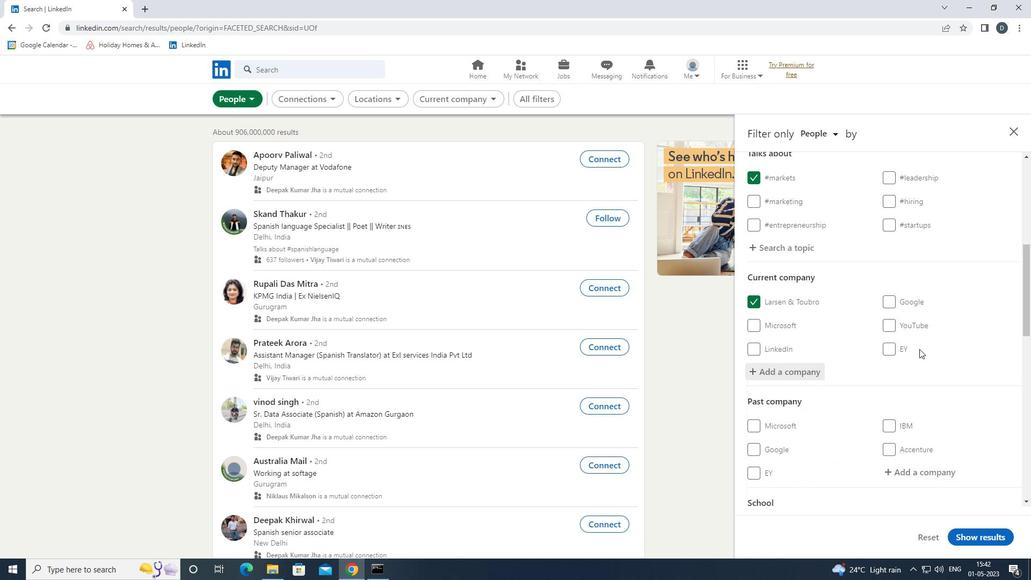 
Action: Mouse scrolled (920, 348) with delta (0, 0)
Screenshot: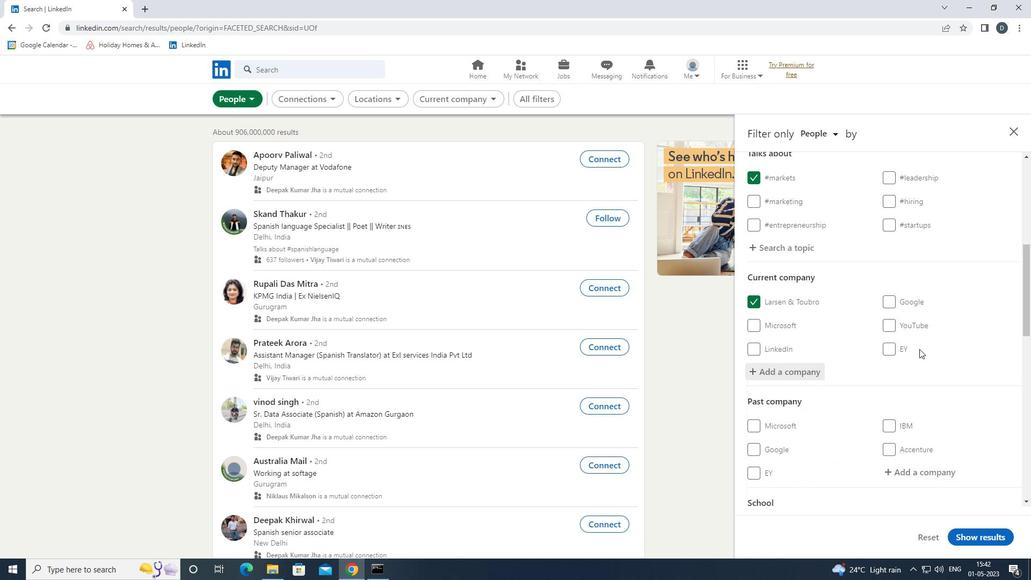 
Action: Mouse scrolled (920, 348) with delta (0, 0)
Screenshot: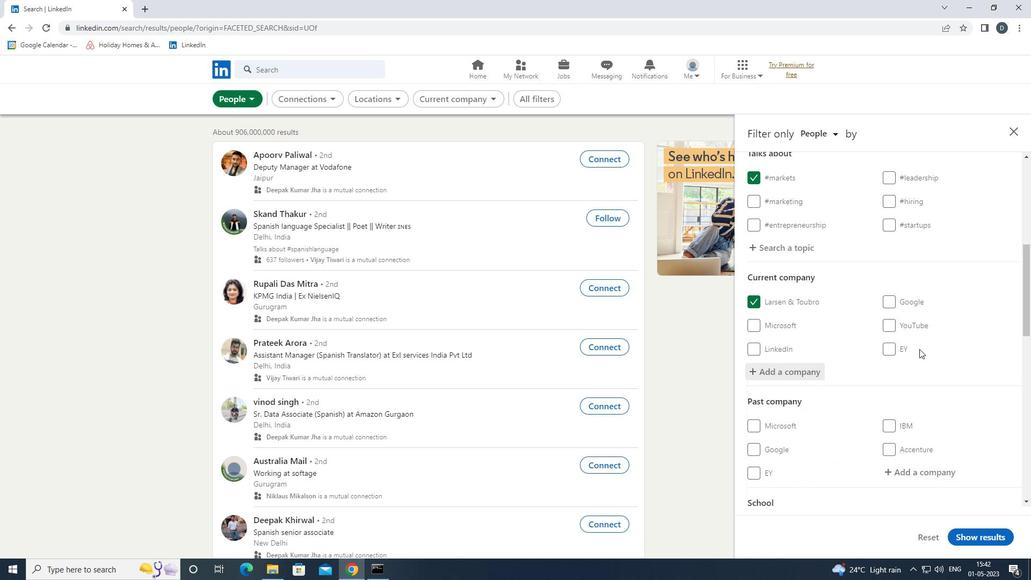 
Action: Mouse scrolled (920, 348) with delta (0, 0)
Screenshot: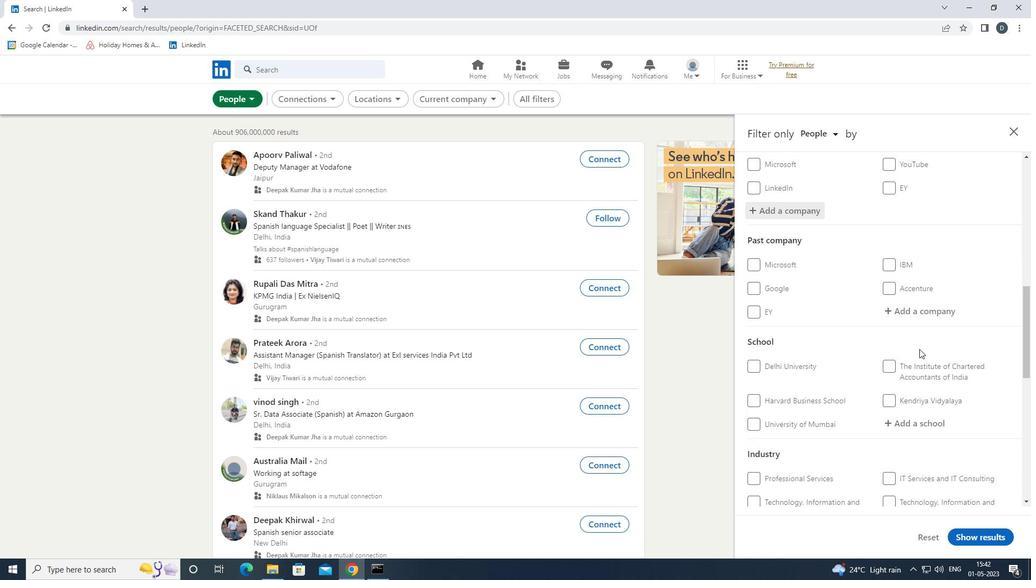 
Action: Mouse scrolled (920, 348) with delta (0, 0)
Screenshot: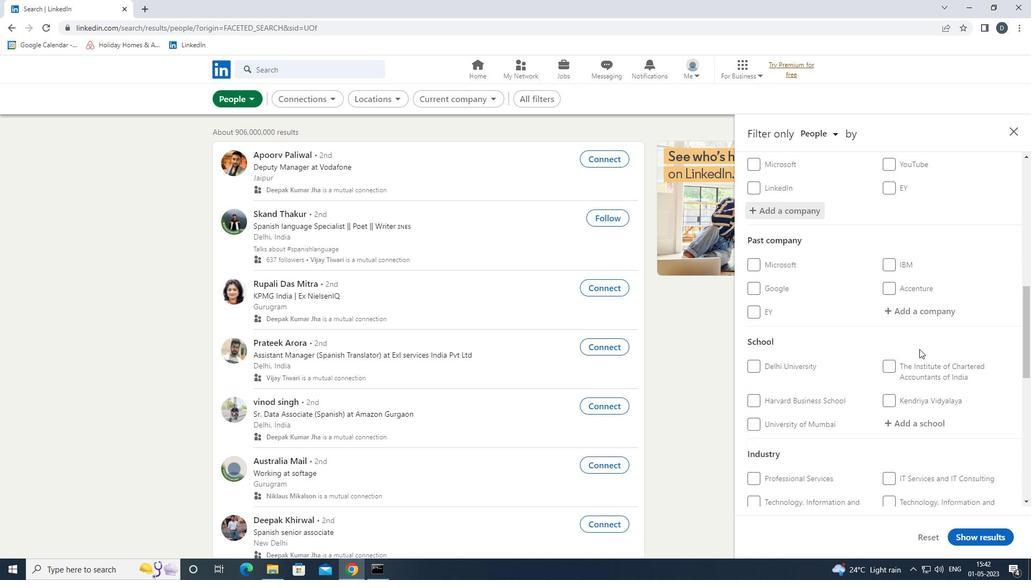 
Action: Mouse moved to (928, 317)
Screenshot: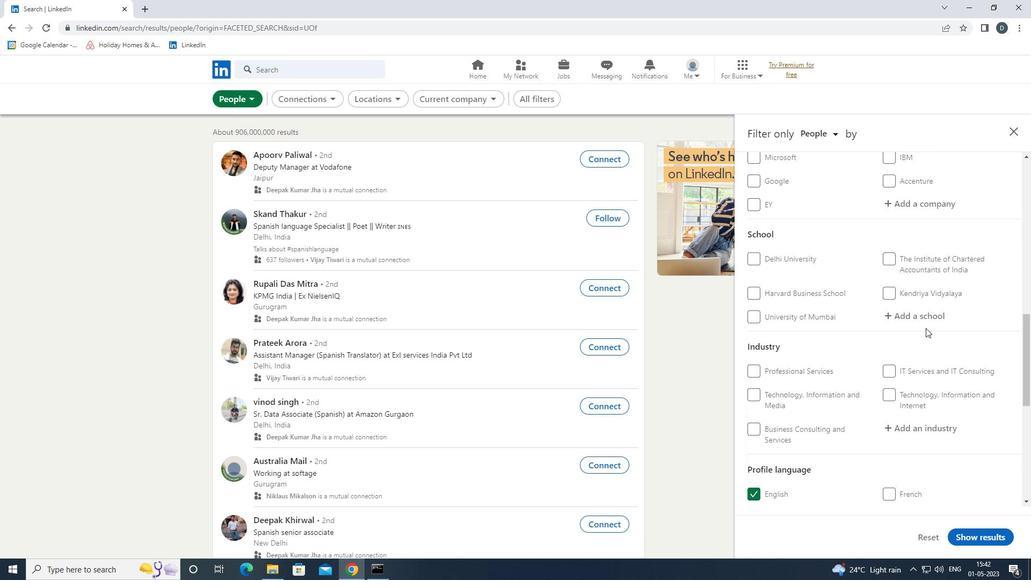 
Action: Mouse pressed left at (928, 317)
Screenshot: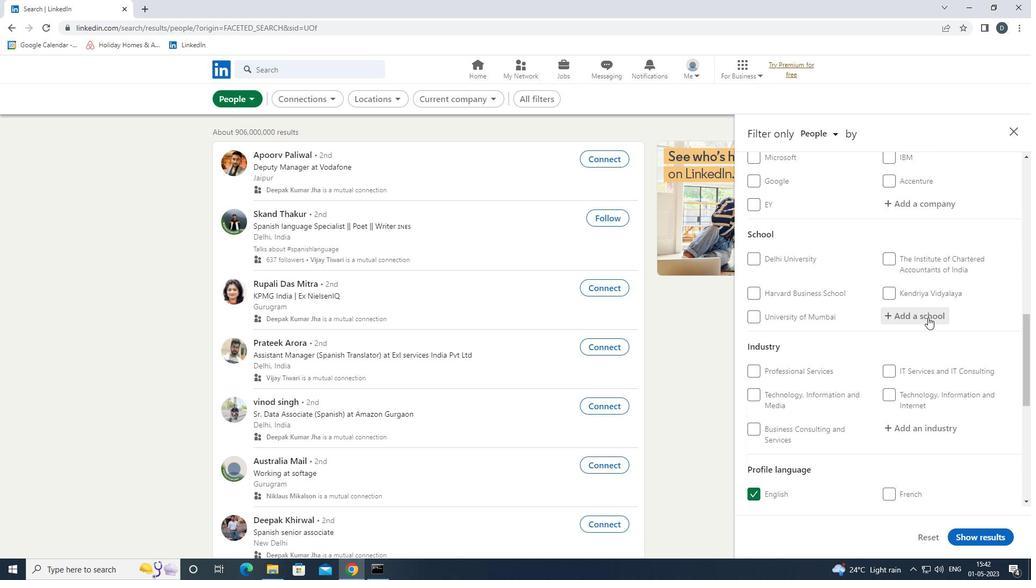 
Action: Key pressed <Key.shift>NMAM<Key.space><Key.down><Key.enter>
Screenshot: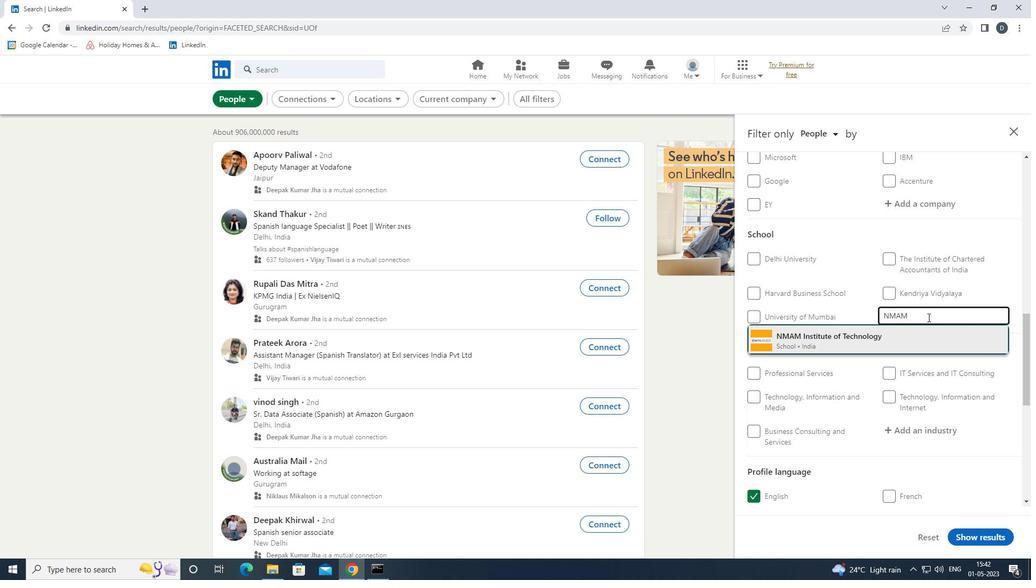 
Action: Mouse moved to (935, 316)
Screenshot: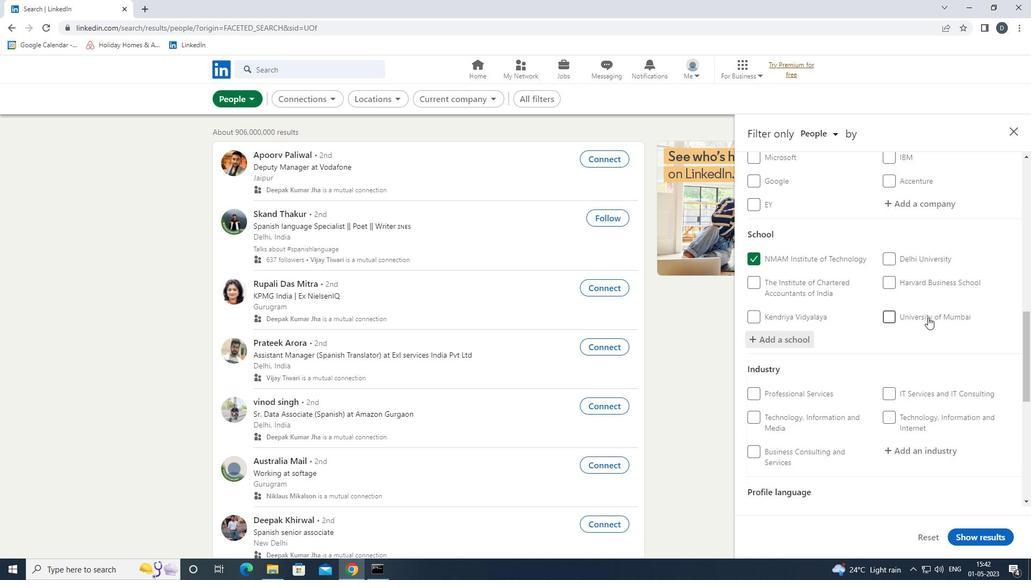 
Action: Mouse scrolled (935, 316) with delta (0, 0)
Screenshot: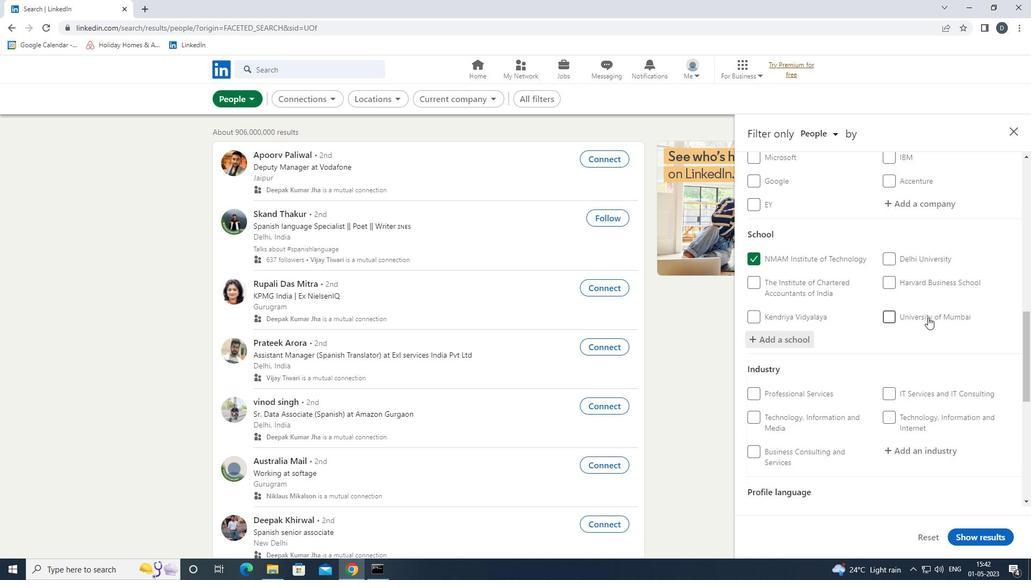 
Action: Mouse moved to (936, 318)
Screenshot: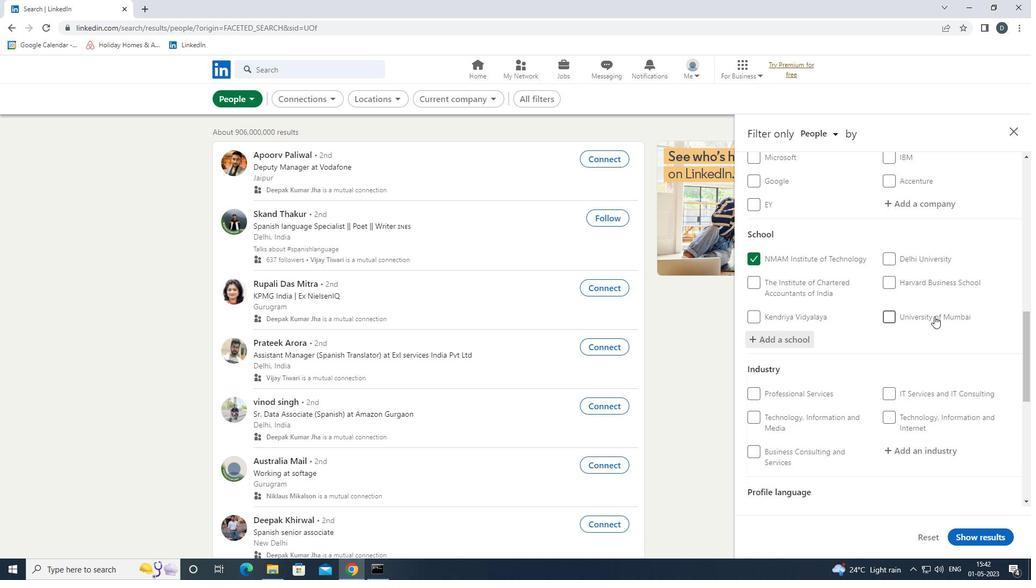 
Action: Mouse scrolled (936, 317) with delta (0, 0)
Screenshot: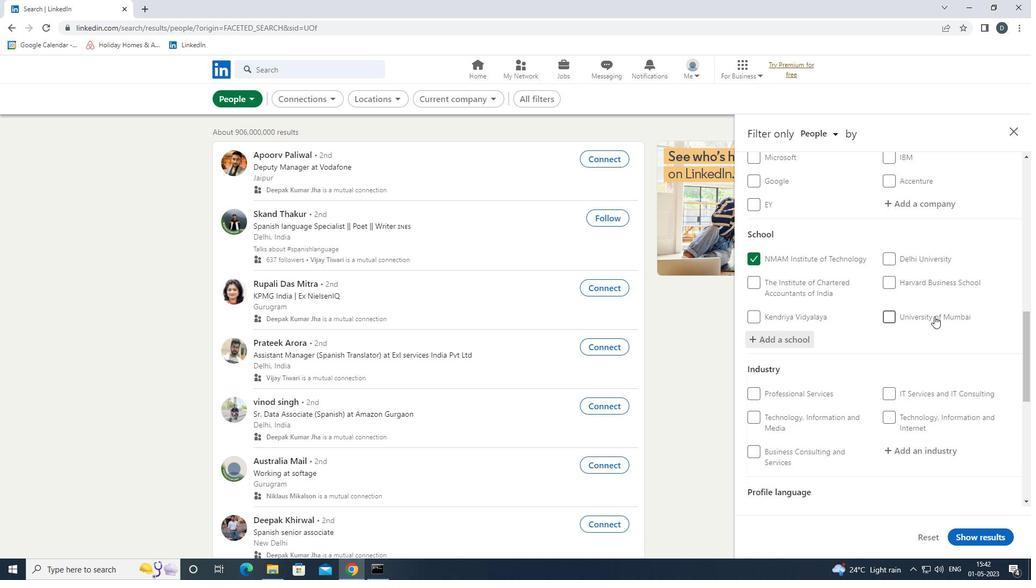 
Action: Mouse moved to (936, 318)
Screenshot: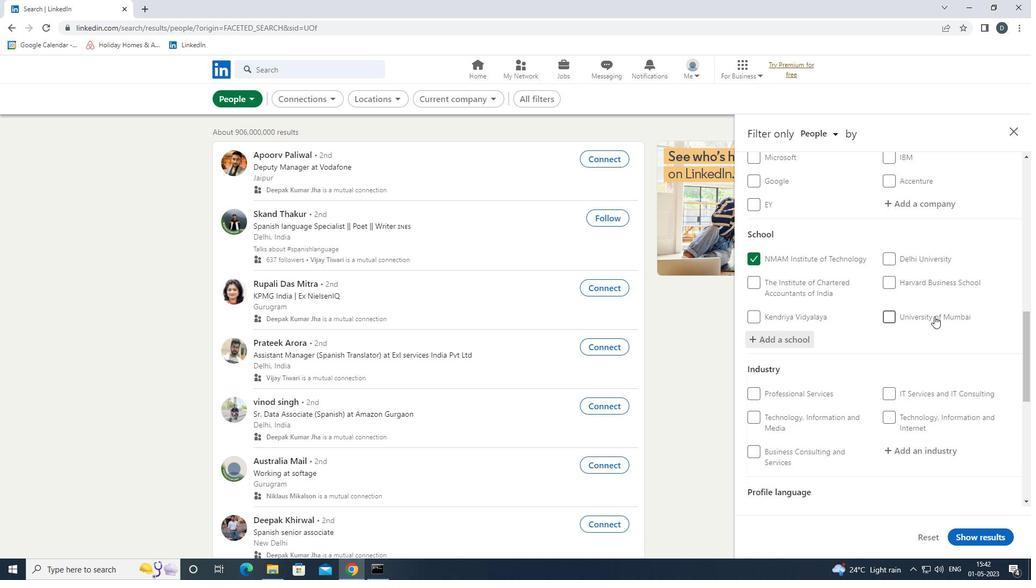
Action: Mouse scrolled (936, 318) with delta (0, 0)
Screenshot: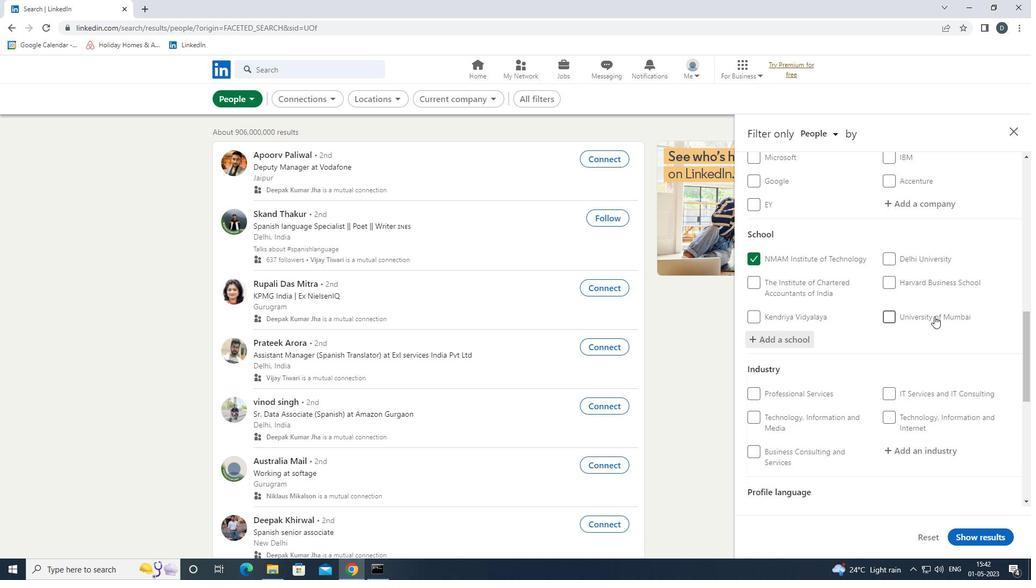 
Action: Mouse moved to (940, 292)
Screenshot: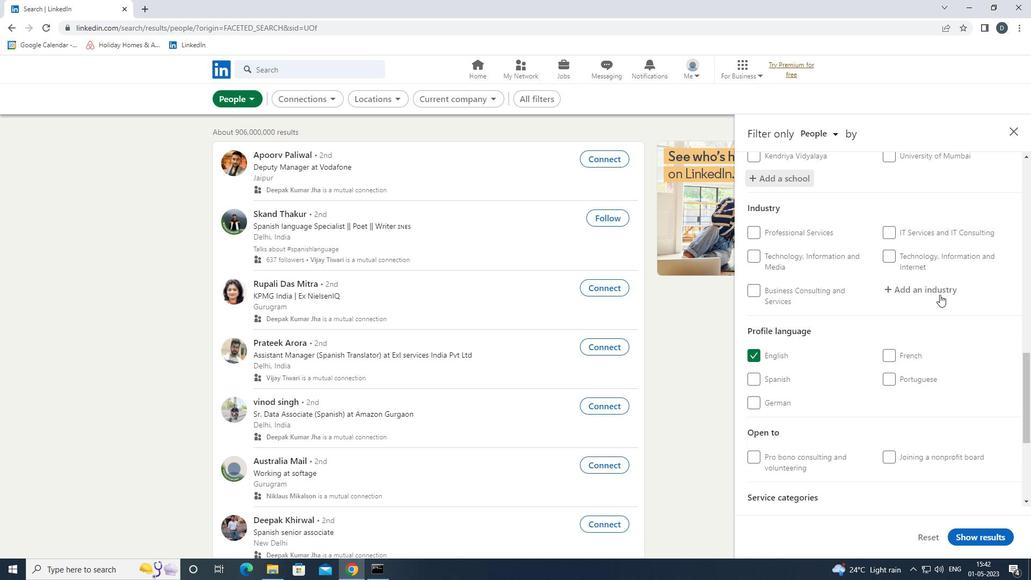 
Action: Mouse pressed left at (940, 292)
Screenshot: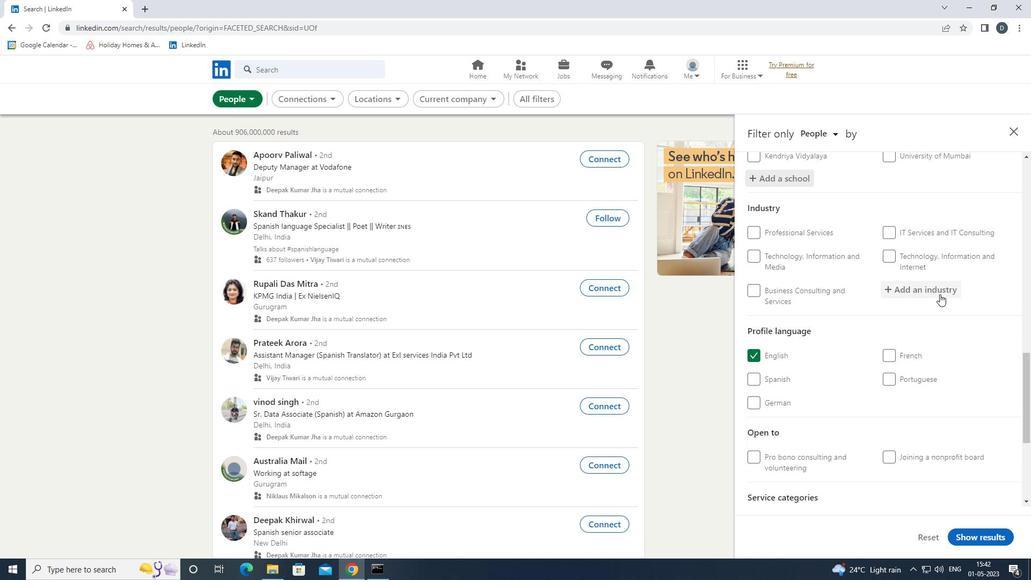 
Action: Mouse moved to (935, 293)
Screenshot: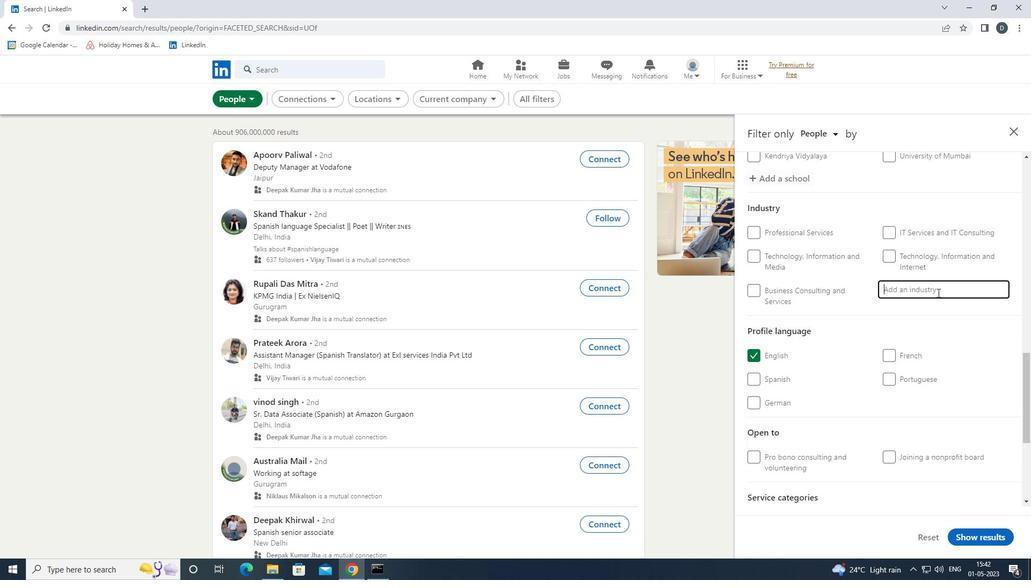 
Action: Key pressed <Key.shift><Key.shift>PHYSICAL<Key.space><Key.down><Key.enter>
Screenshot: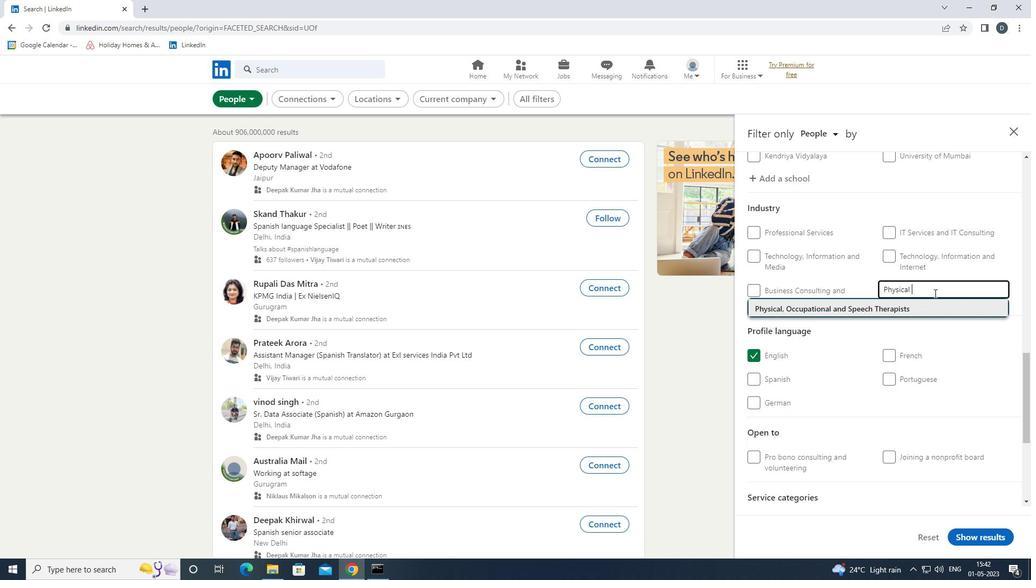 
Action: Mouse moved to (935, 304)
Screenshot: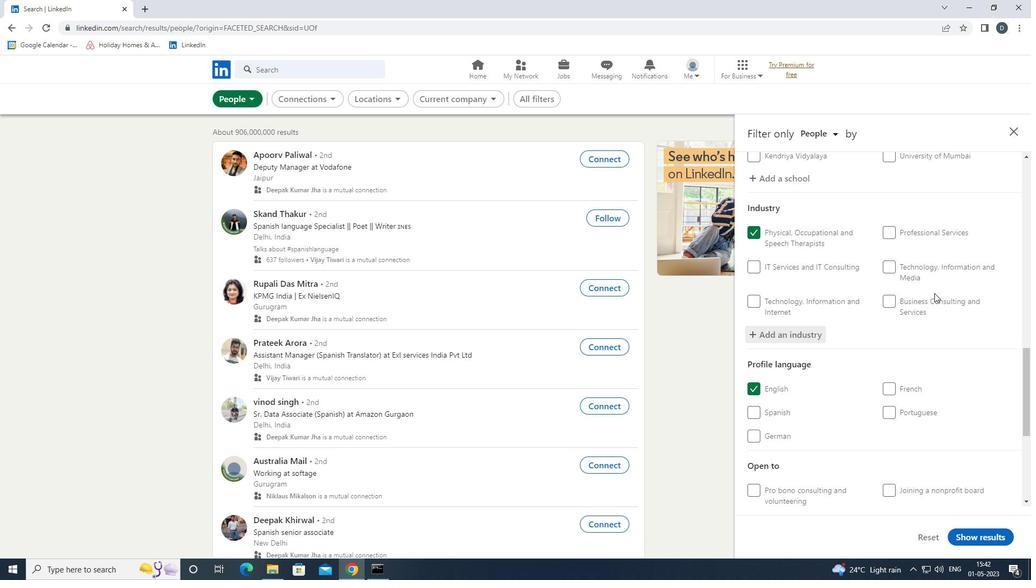 
Action: Mouse scrolled (935, 303) with delta (0, 0)
Screenshot: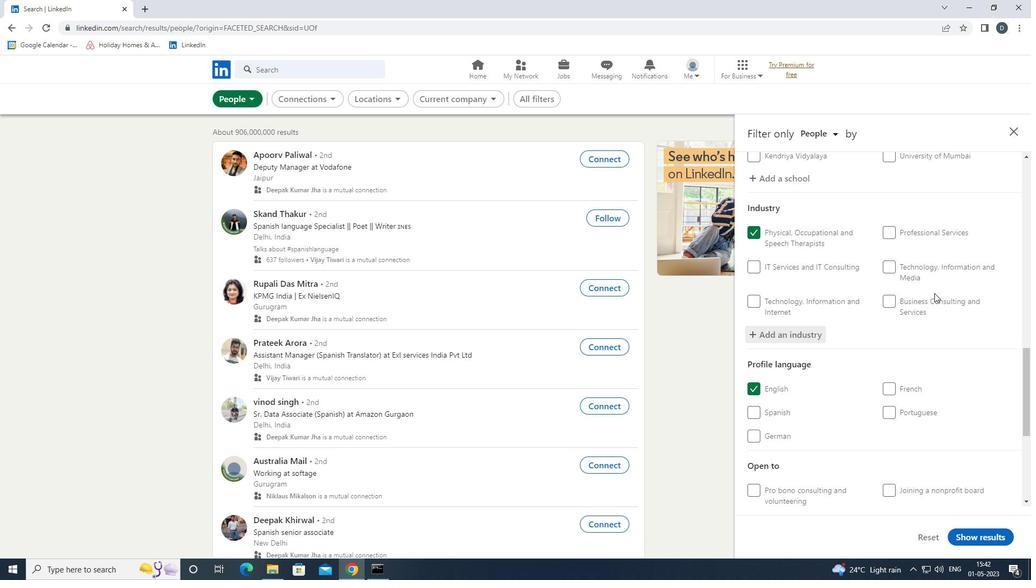 
Action: Mouse moved to (935, 305)
Screenshot: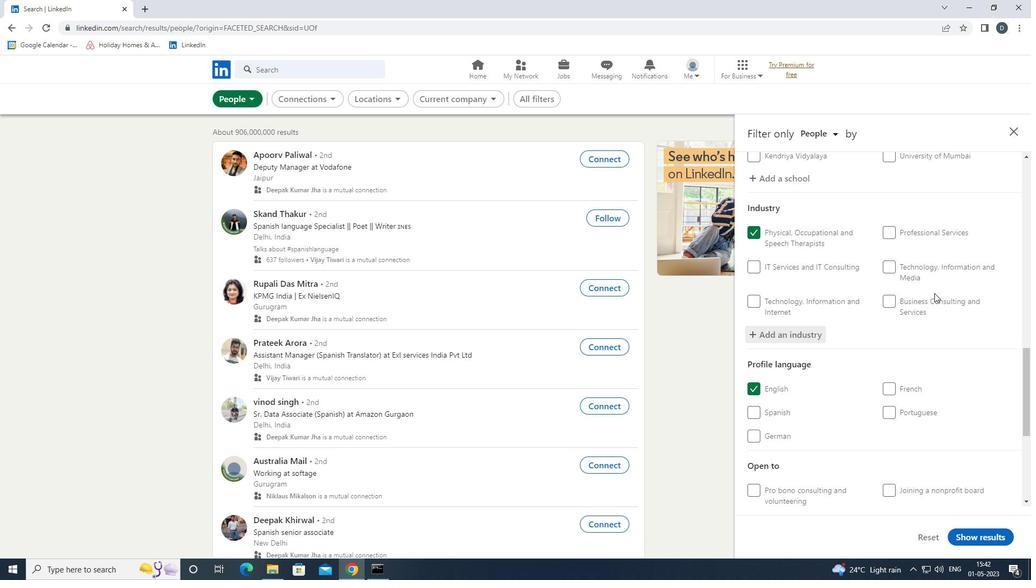 
Action: Mouse scrolled (935, 305) with delta (0, 0)
Screenshot: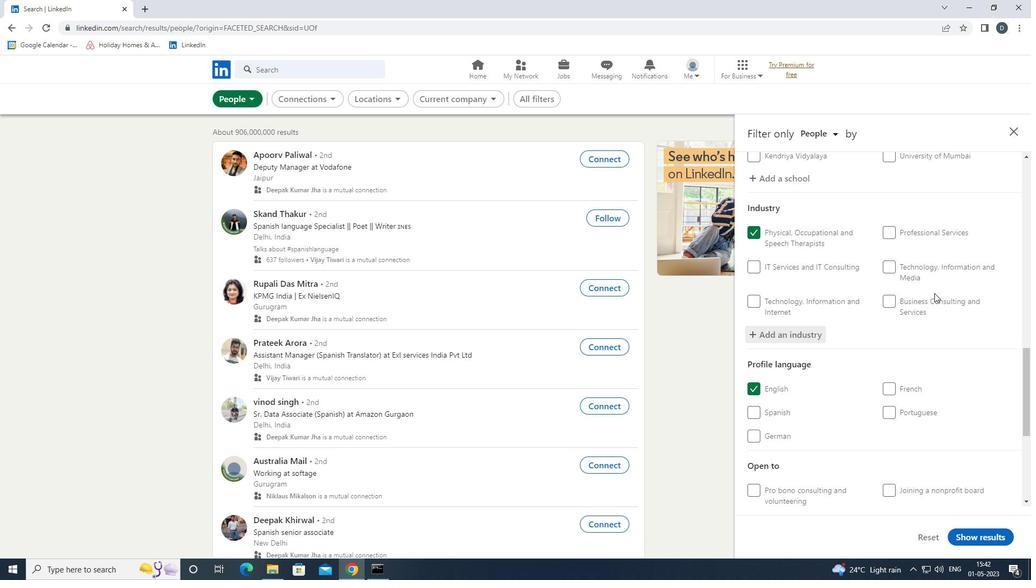 
Action: Mouse moved to (937, 309)
Screenshot: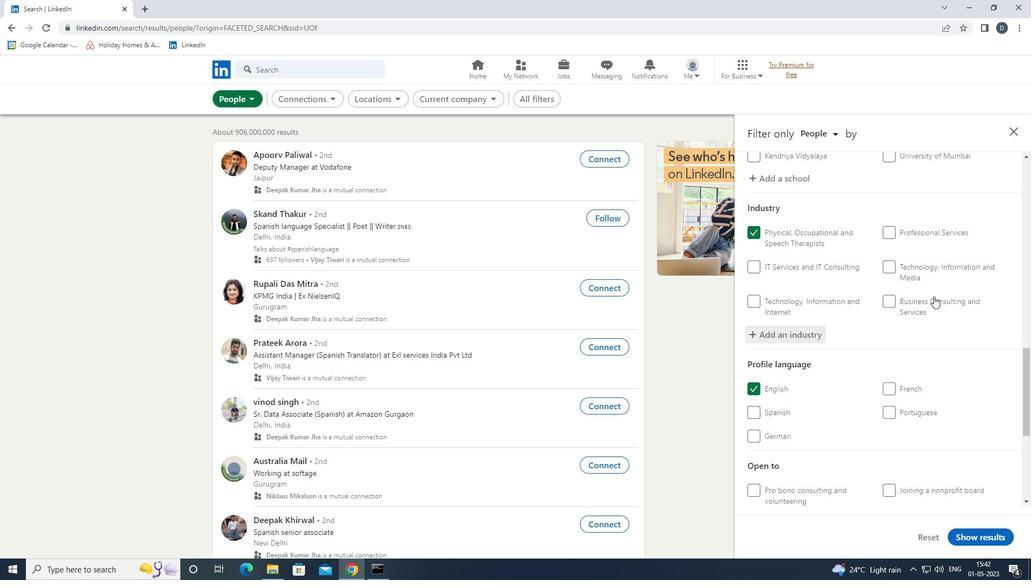 
Action: Mouse scrolled (937, 308) with delta (0, 0)
Screenshot: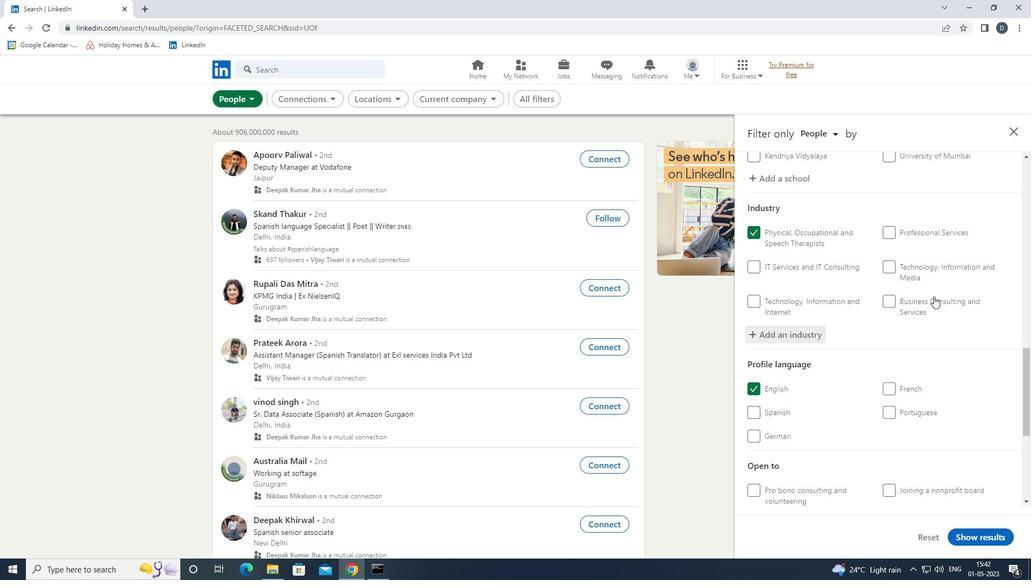 
Action: Mouse moved to (915, 352)
Screenshot: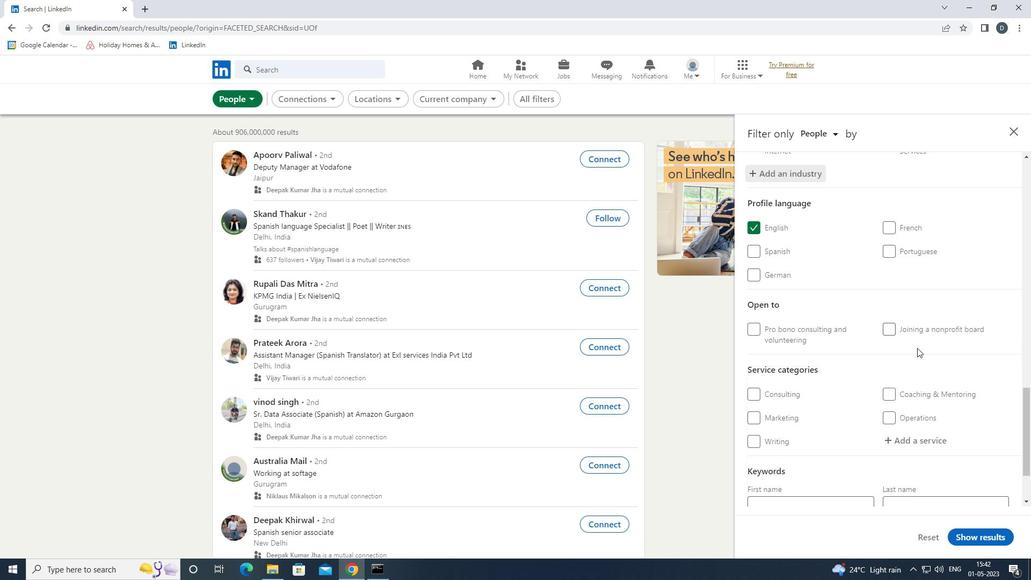 
Action: Mouse scrolled (915, 352) with delta (0, 0)
Screenshot: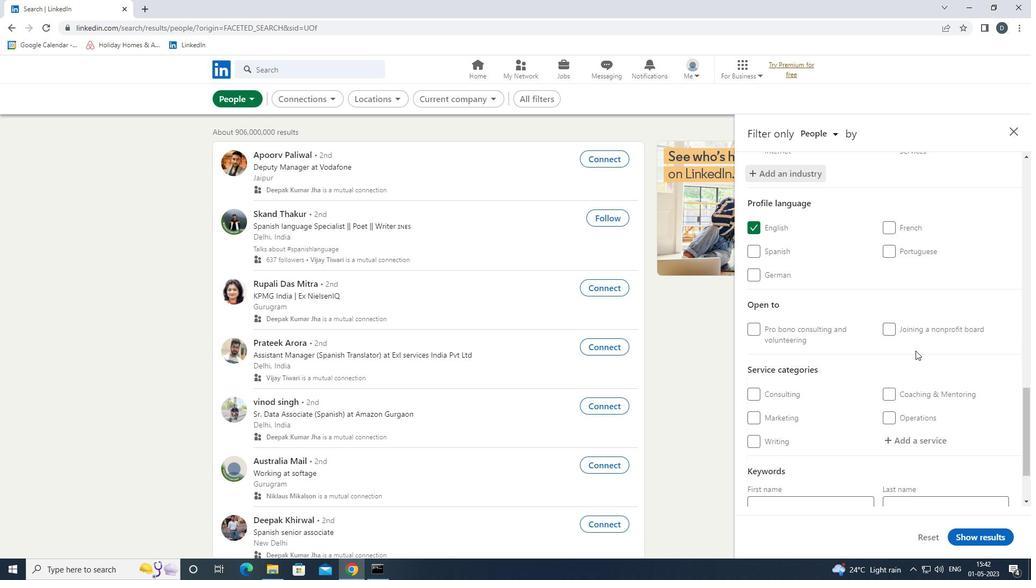 
Action: Mouse scrolled (915, 352) with delta (0, 0)
Screenshot: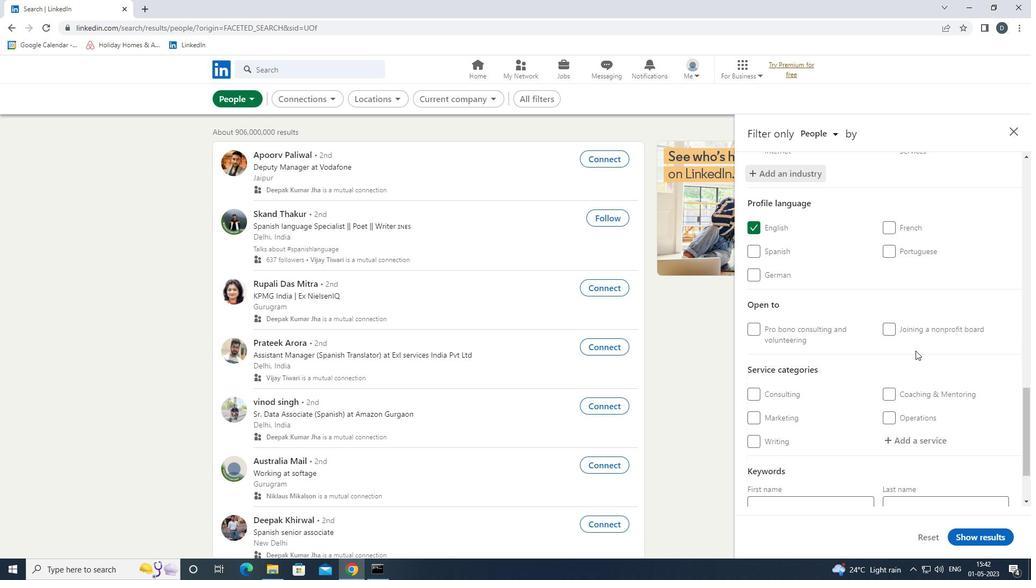 
Action: Mouse moved to (917, 354)
Screenshot: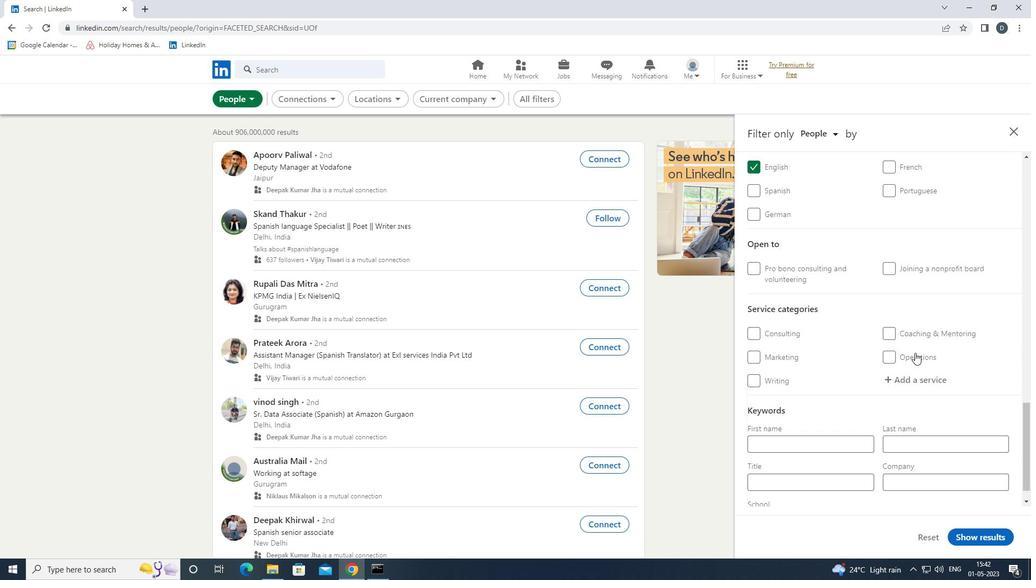 
Action: Mouse pressed left at (917, 354)
Screenshot: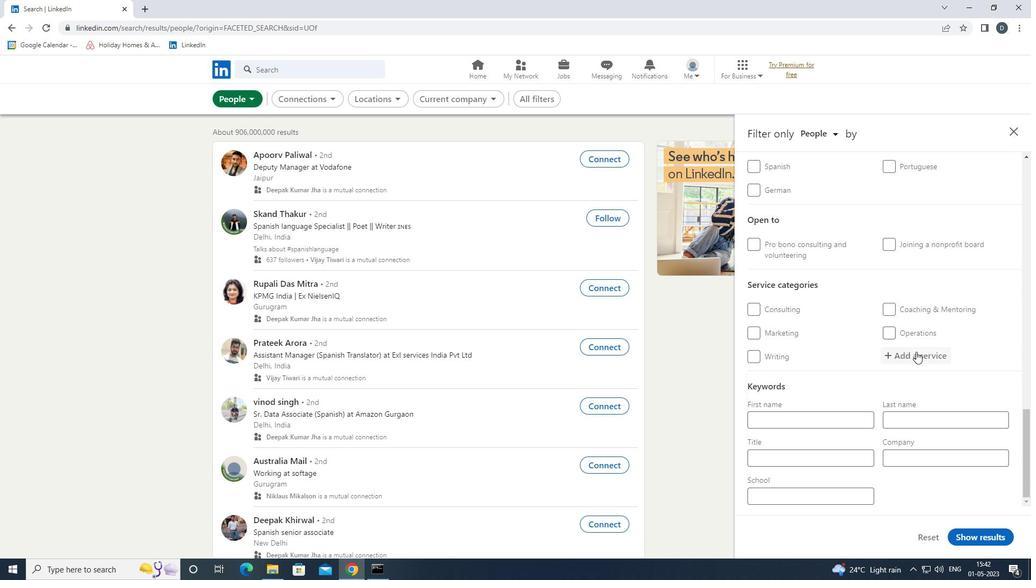 
Action: Key pressed <Key.shift><Key.shift>FINANCIAL<Key.space><Key.down><Key.down><Key.down><Key.down><Key.enter>
Screenshot: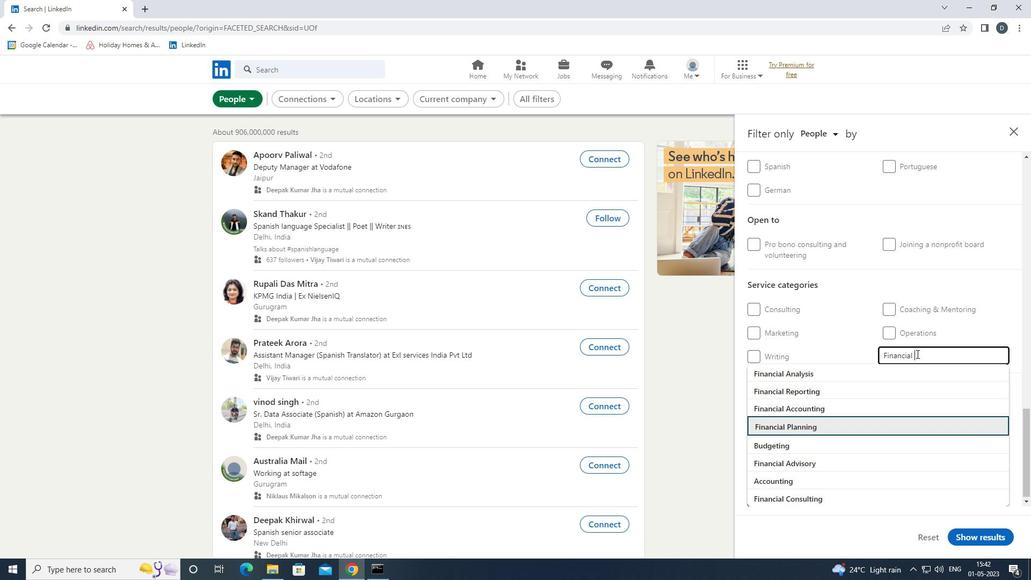 
Action: Mouse moved to (914, 360)
Screenshot: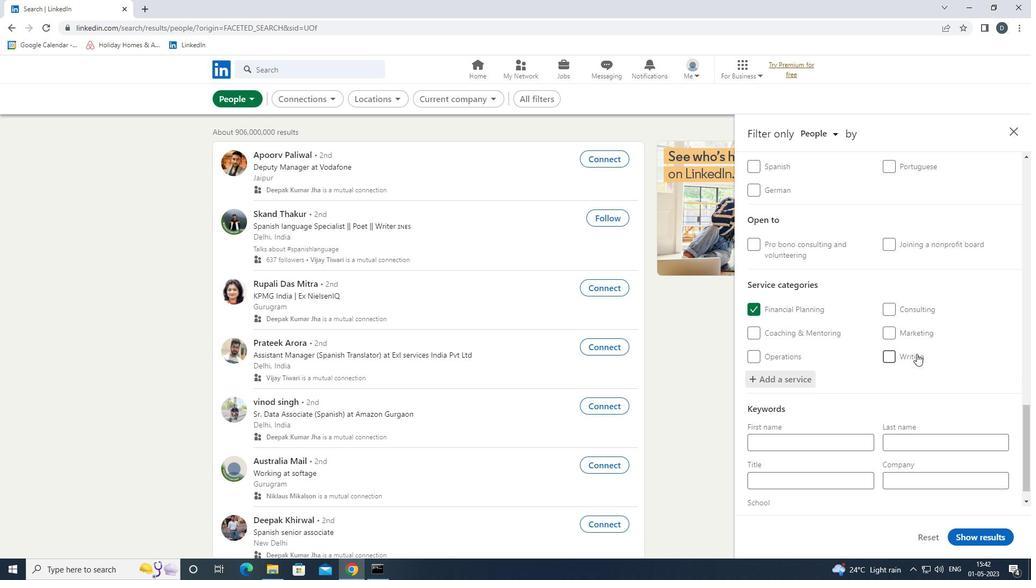
Action: Mouse scrolled (914, 360) with delta (0, 0)
Screenshot: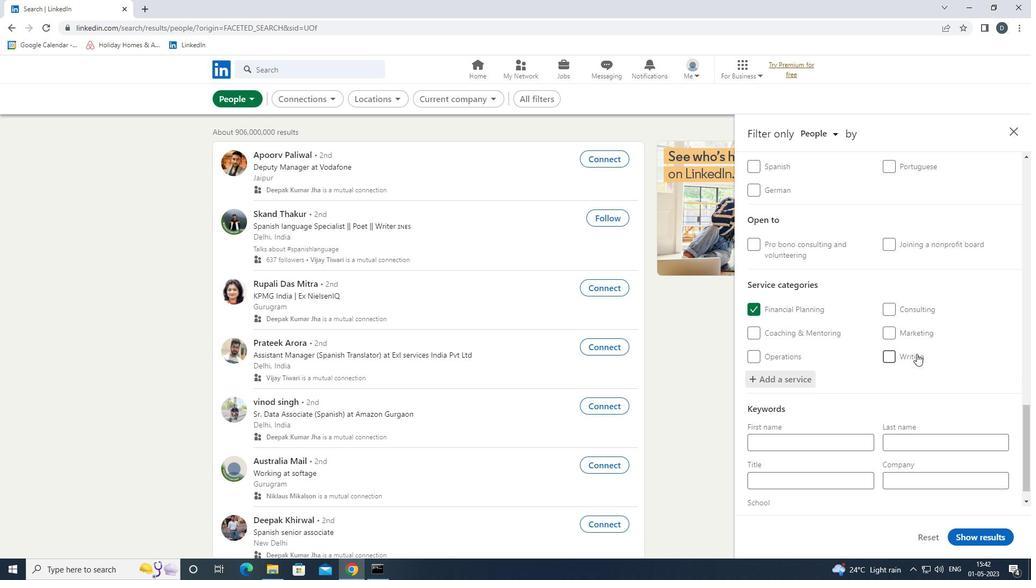 
Action: Mouse moved to (910, 367)
Screenshot: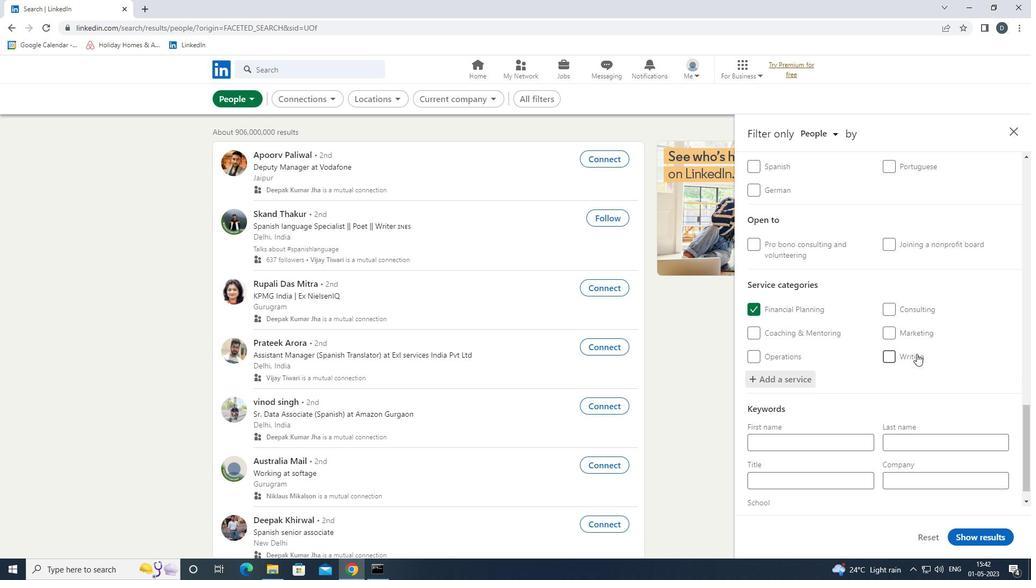 
Action: Mouse scrolled (910, 367) with delta (0, 0)
Screenshot: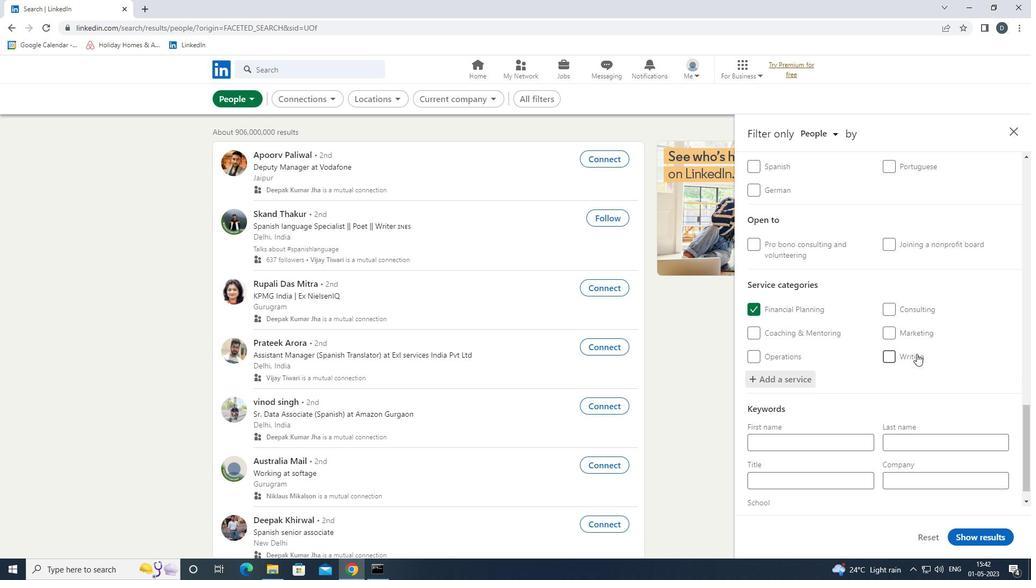 
Action: Mouse moved to (906, 374)
Screenshot: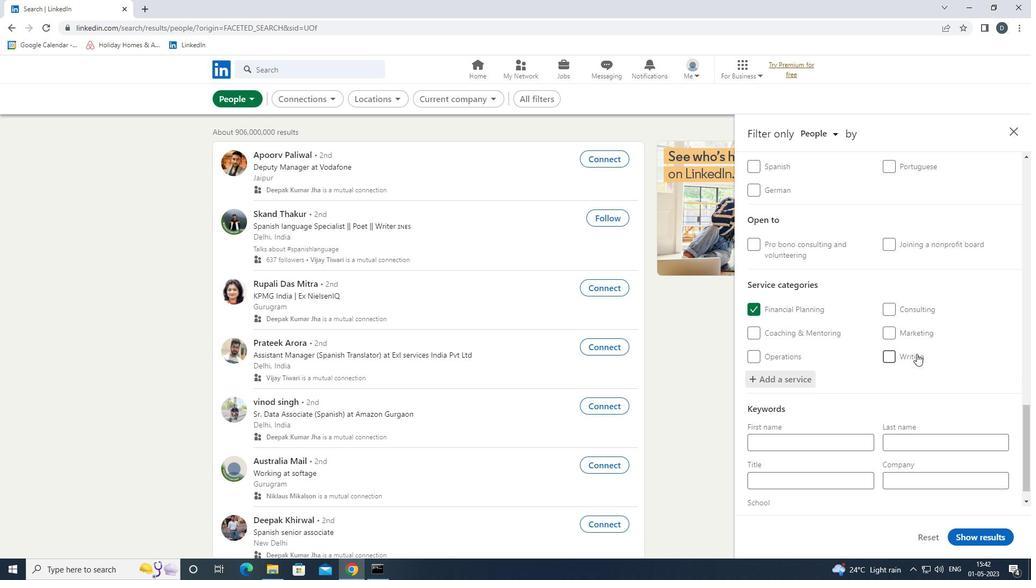 
Action: Mouse scrolled (906, 373) with delta (0, 0)
Screenshot: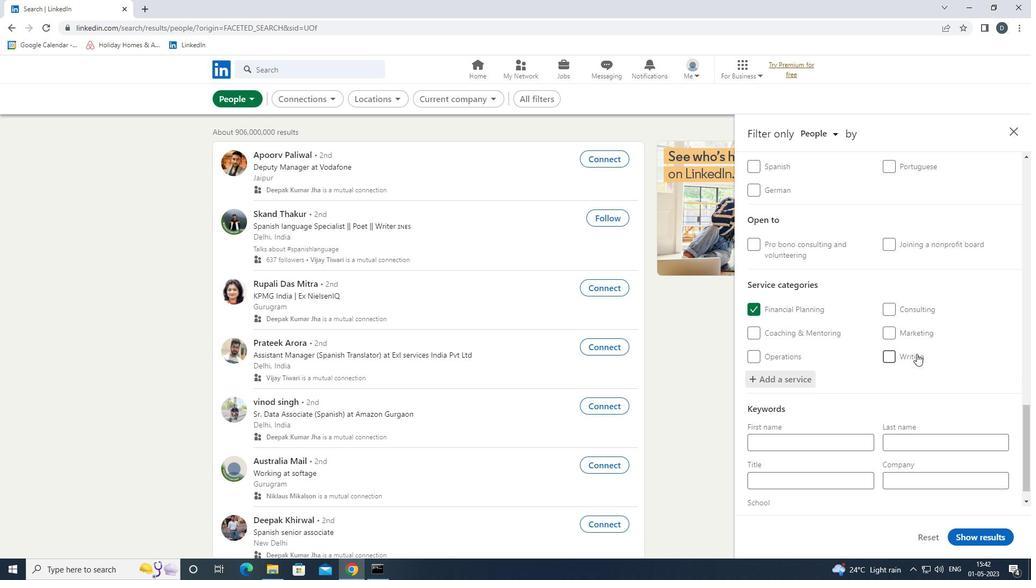 
Action: Mouse moved to (904, 377)
Screenshot: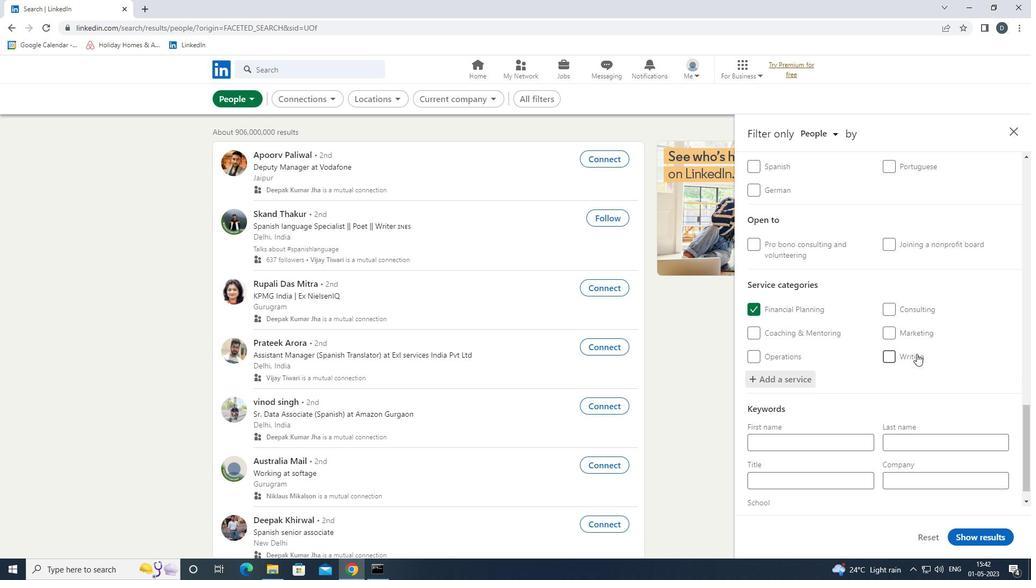 
Action: Mouse scrolled (904, 377) with delta (0, 0)
Screenshot: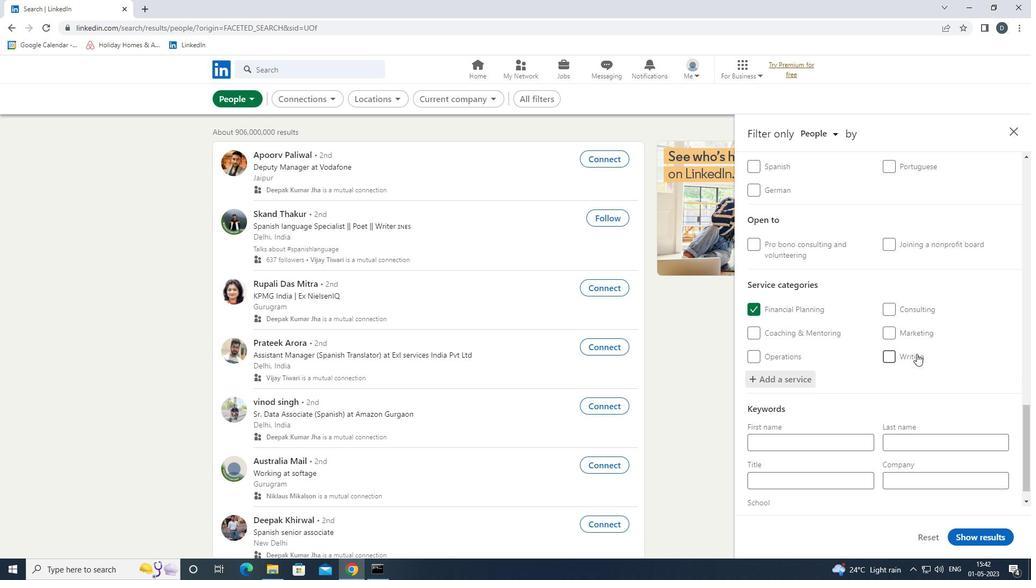 
Action: Mouse moved to (901, 383)
Screenshot: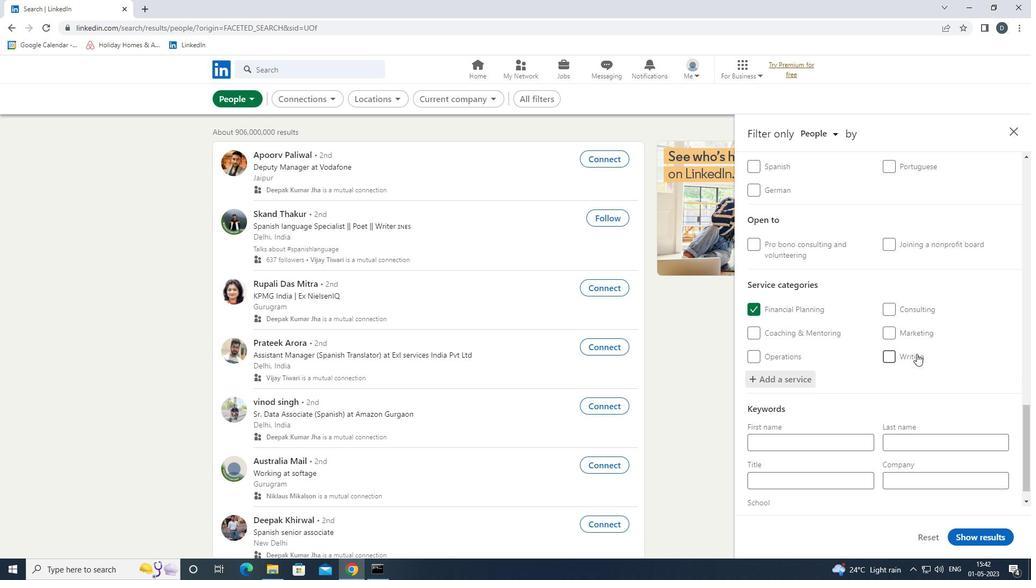
Action: Mouse scrolled (901, 382) with delta (0, 0)
Screenshot: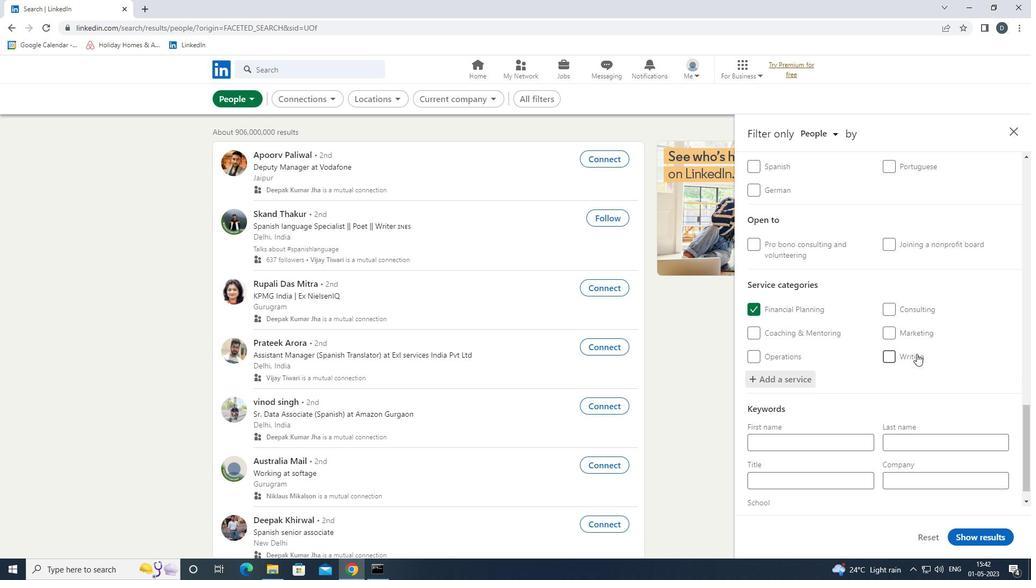 
Action: Mouse moved to (851, 461)
Screenshot: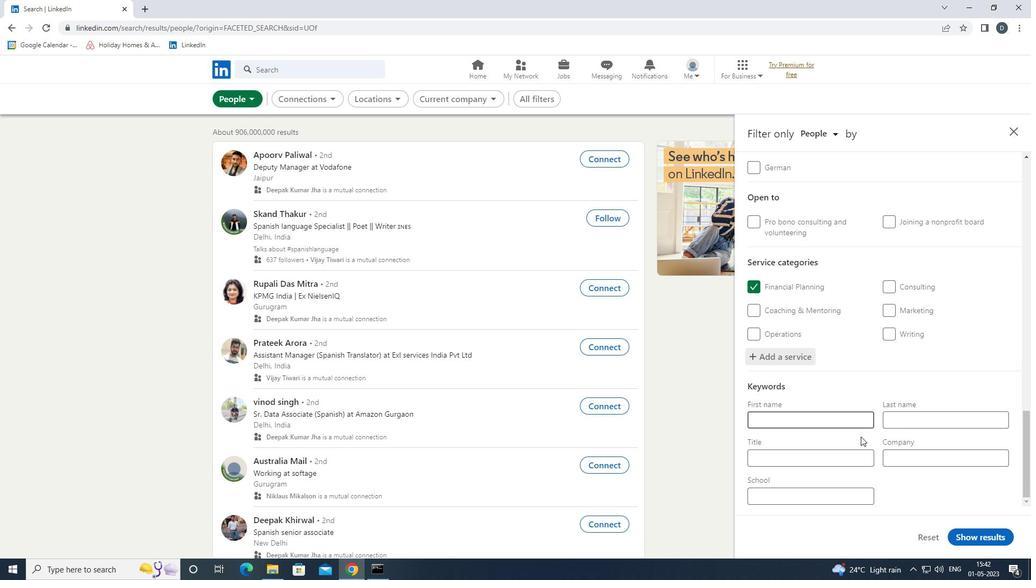 
Action: Mouse pressed left at (851, 461)
Screenshot: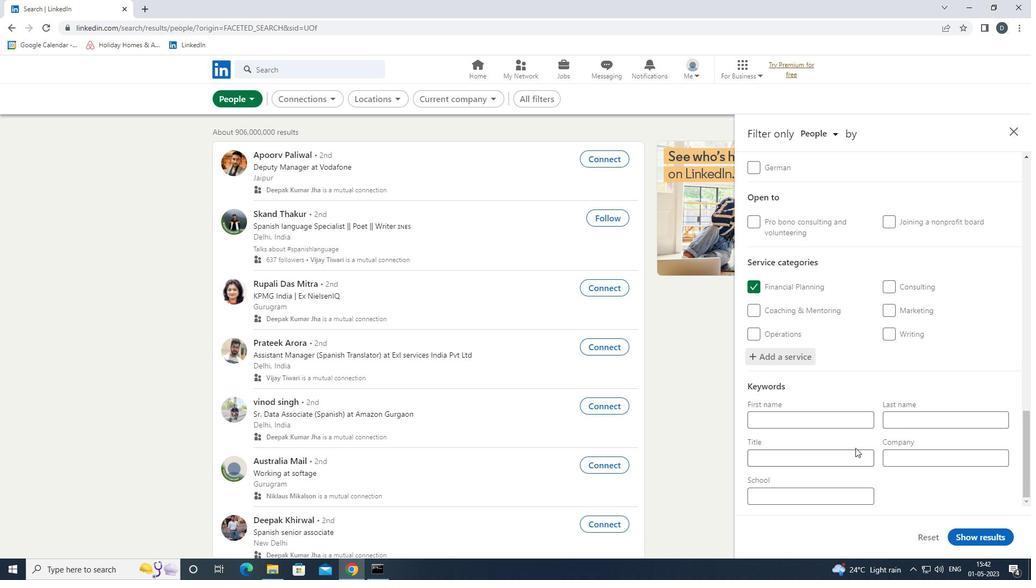
Action: Key pressed <Key.shift>PERSONAL<Key.space><Key.shift>ASSISTANT
Screenshot: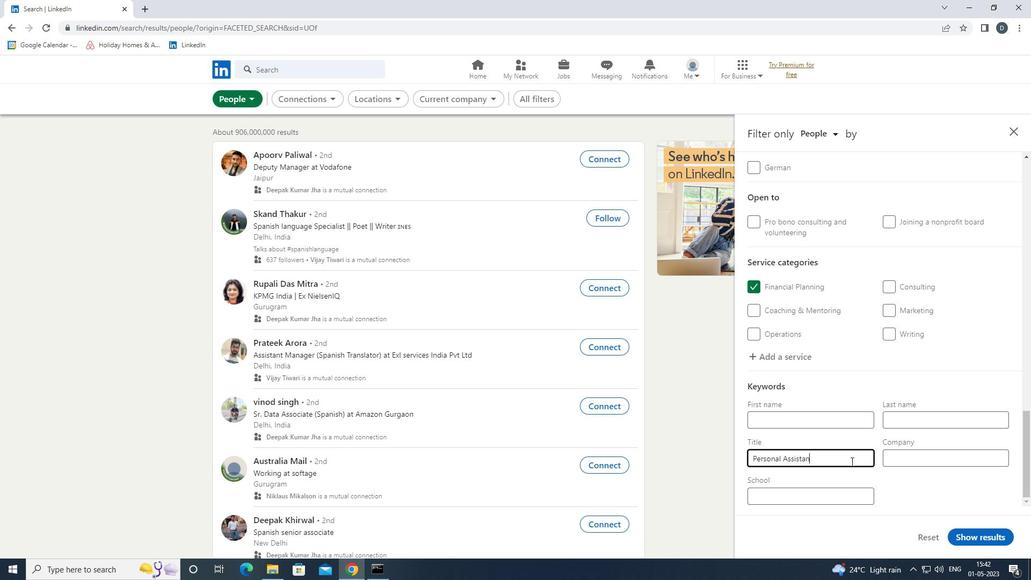 
Action: Mouse moved to (977, 540)
Screenshot: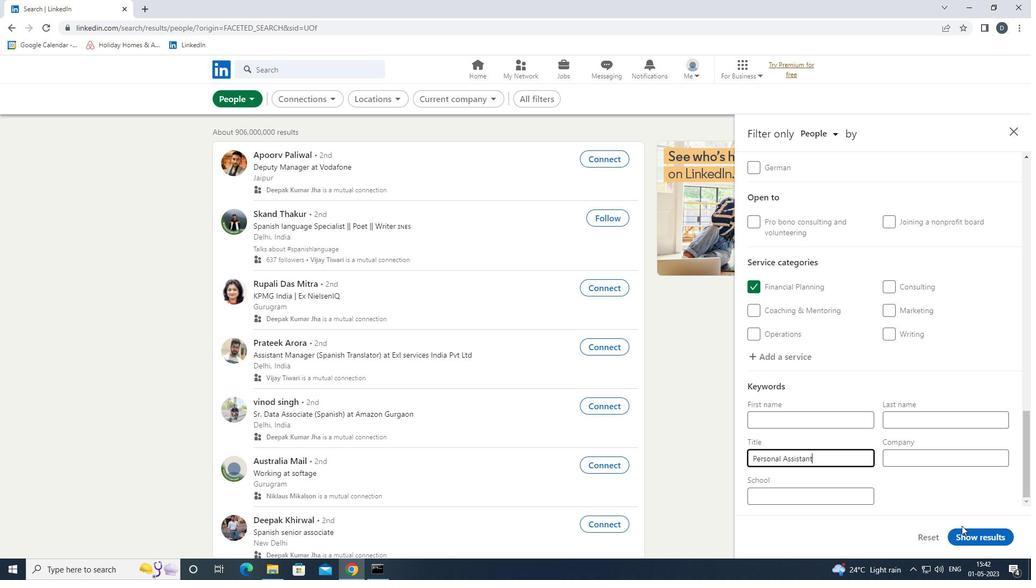 
Action: Mouse pressed left at (977, 540)
Screenshot: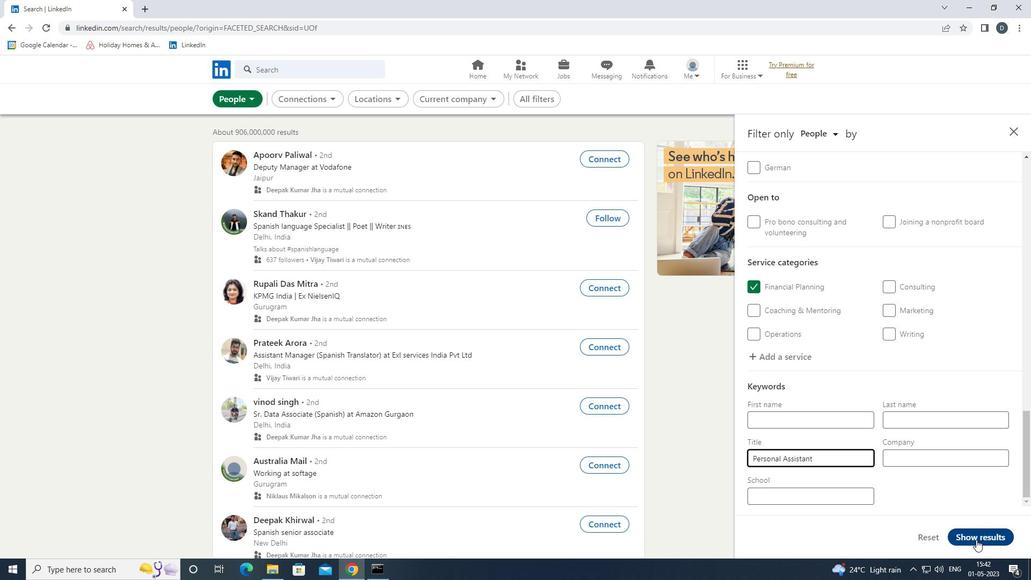 
Action: Mouse moved to (910, 433)
Screenshot: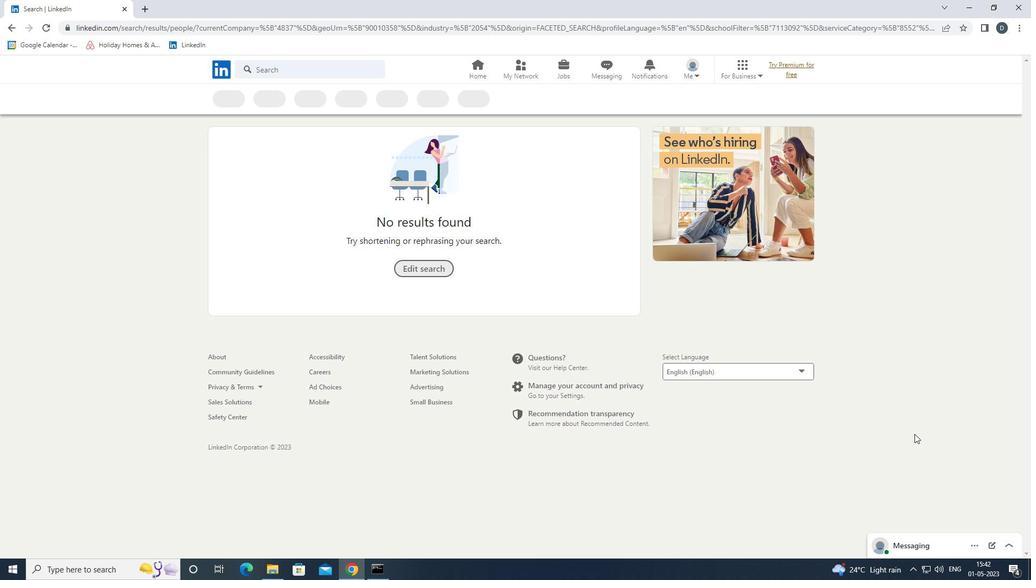 
